 Task: Search one way flight ticket for 1 adult, 5 children, 2 infants in seat and 1 infant on lap in first from Seattle: King County International Airport (boeing Field) to Indianapolis: Indianapolis International Airport on 8-5-2023. Choice of flights is Royal air maroc. Number of bags: 1 checked bag. Price is upto 72000. Outbound departure time preference is 10:30.
Action: Mouse moved to (346, 320)
Screenshot: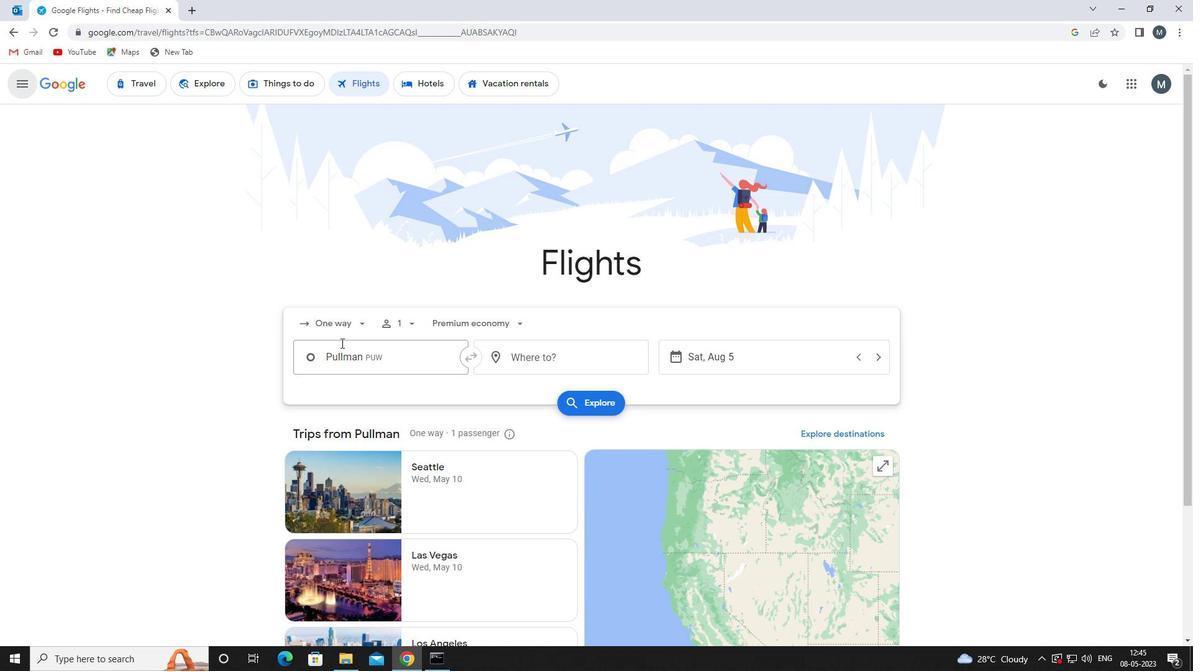 
Action: Mouse pressed left at (346, 320)
Screenshot: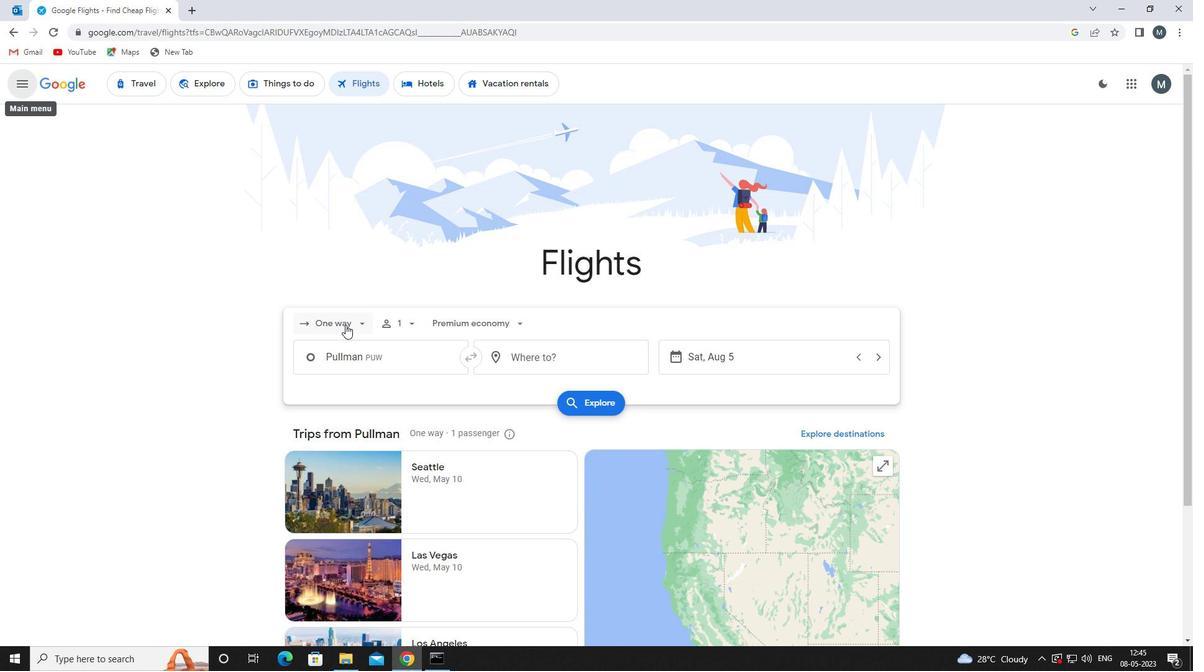 
Action: Mouse moved to (361, 384)
Screenshot: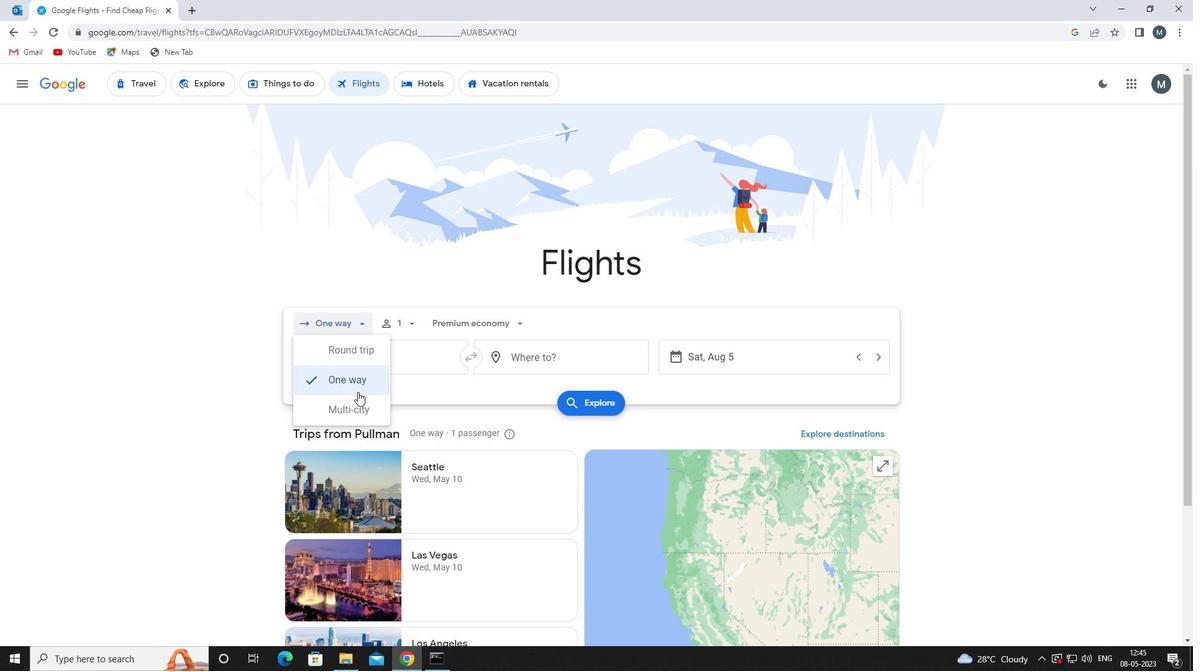 
Action: Mouse pressed left at (361, 384)
Screenshot: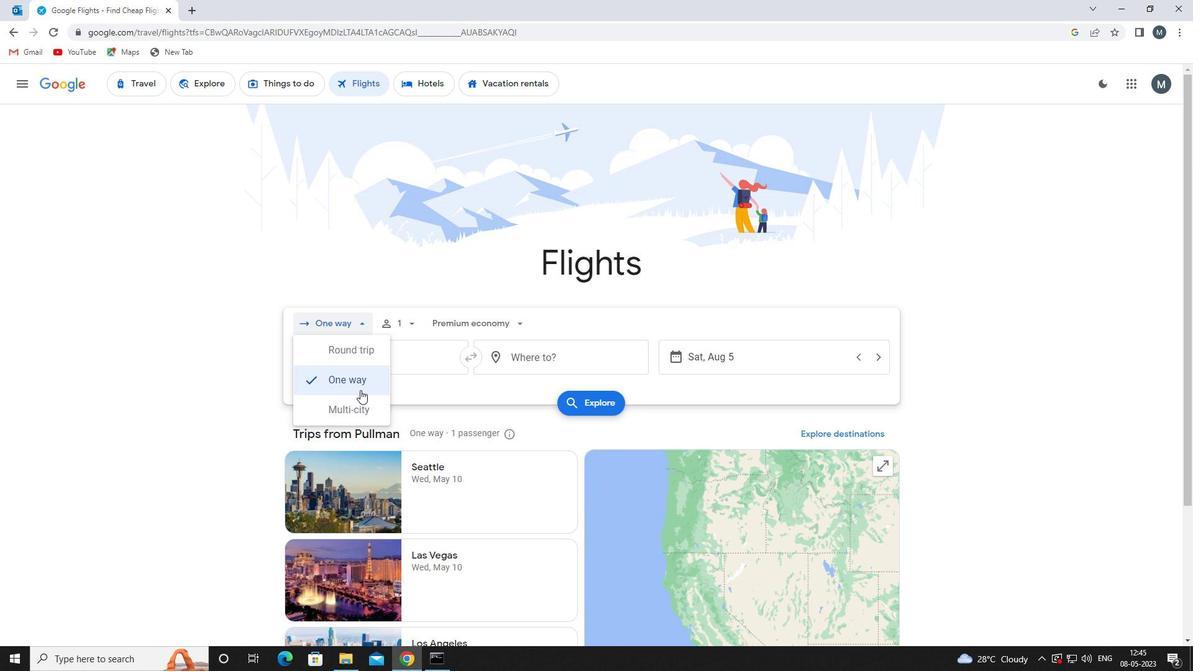 
Action: Mouse moved to (406, 328)
Screenshot: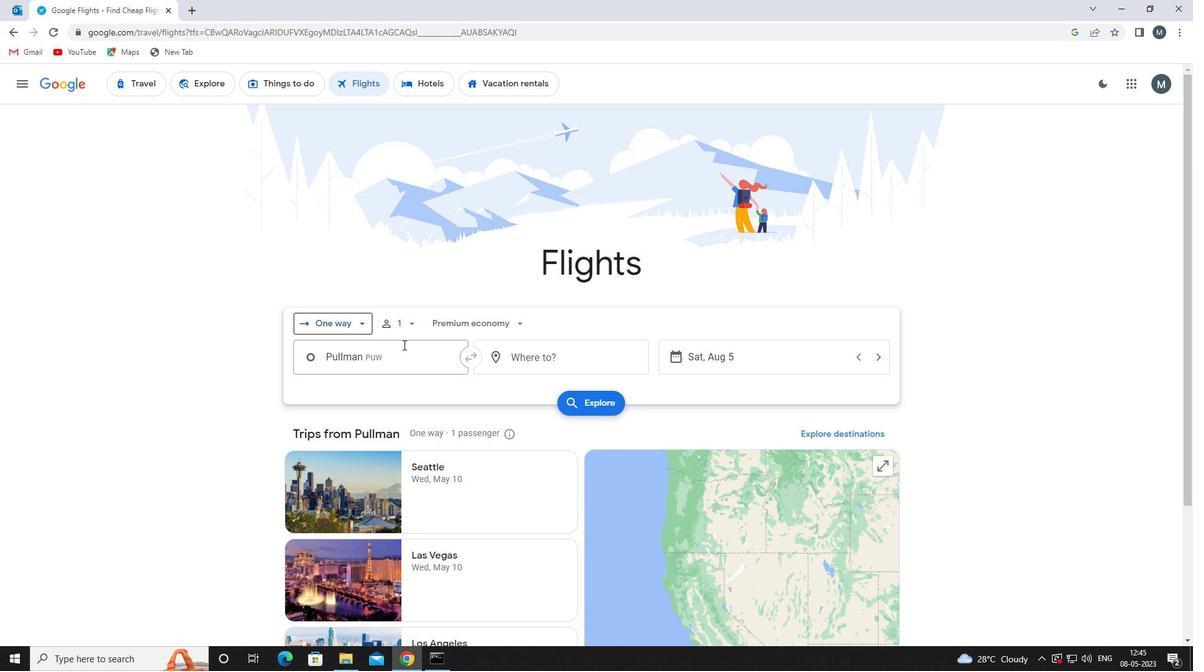 
Action: Mouse pressed left at (406, 328)
Screenshot: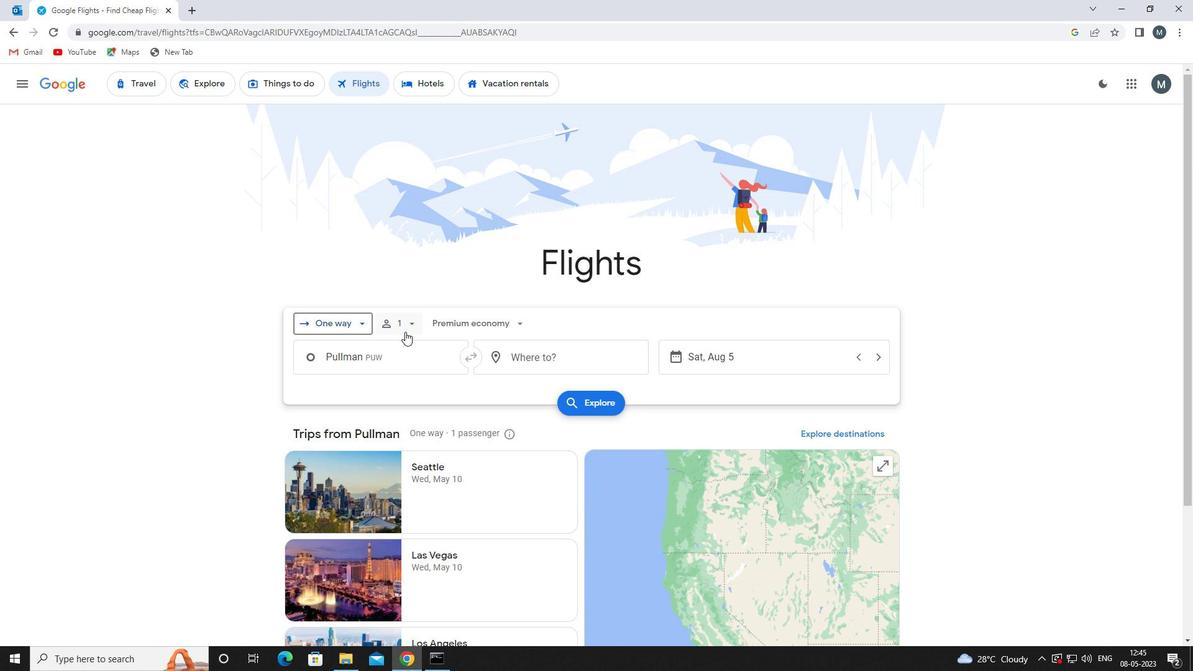 
Action: Mouse moved to (511, 391)
Screenshot: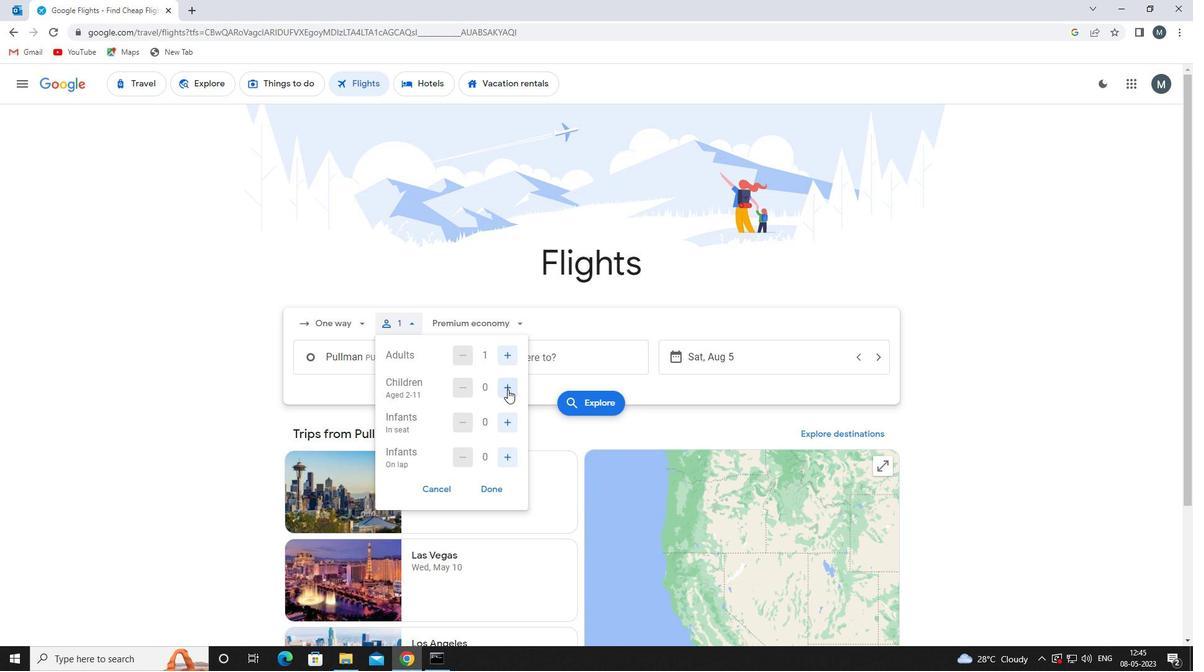 
Action: Mouse pressed left at (511, 391)
Screenshot: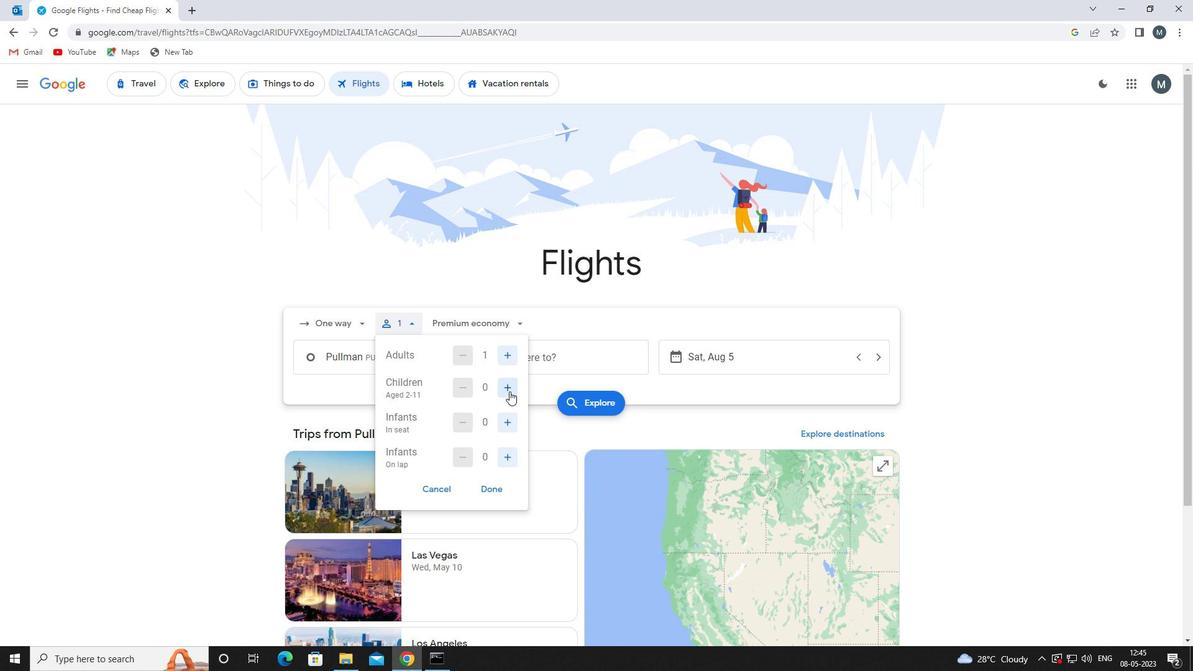 
Action: Mouse moved to (511, 390)
Screenshot: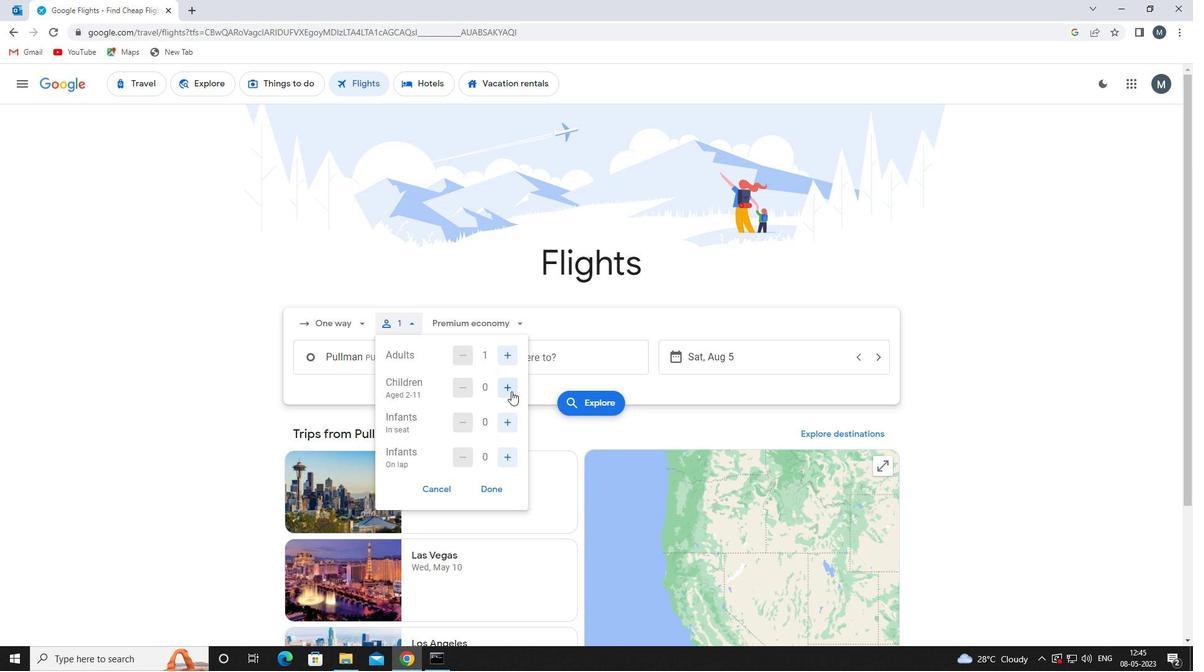 
Action: Mouse pressed left at (511, 390)
Screenshot: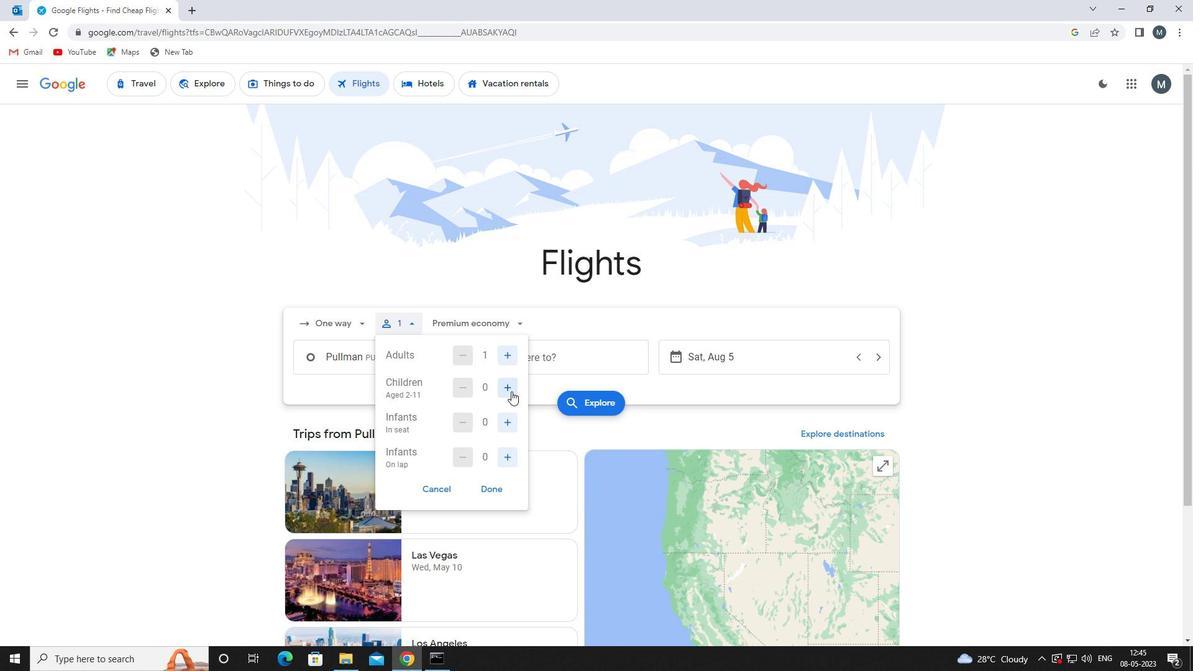 
Action: Mouse moved to (511, 390)
Screenshot: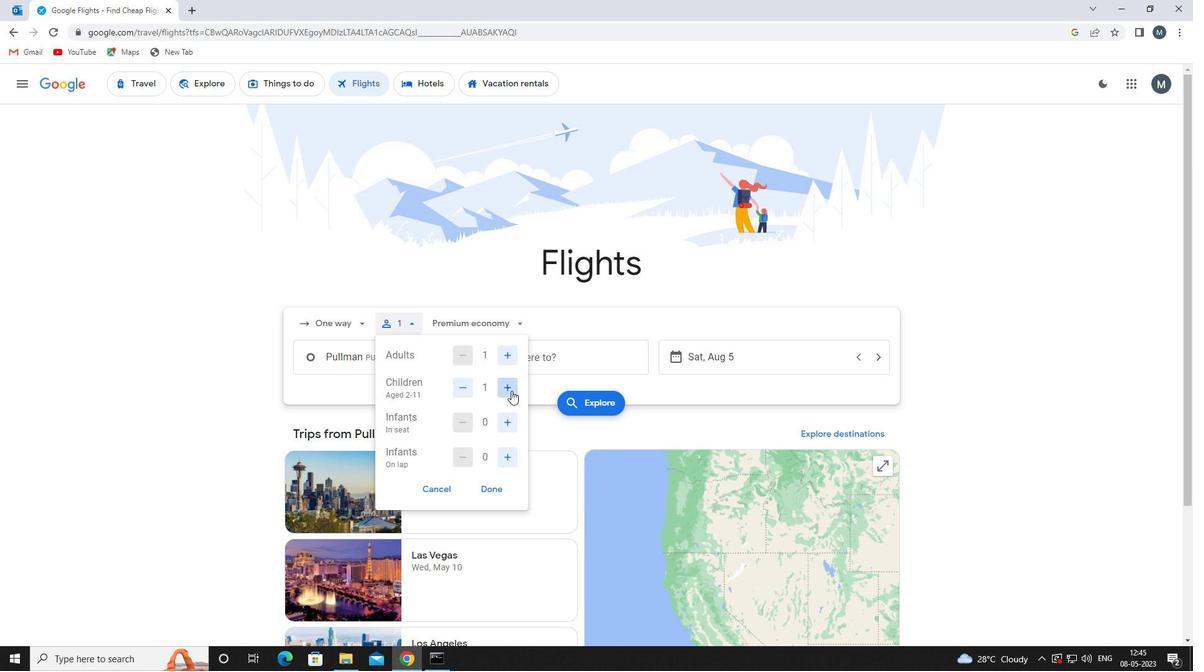 
Action: Mouse pressed left at (511, 390)
Screenshot: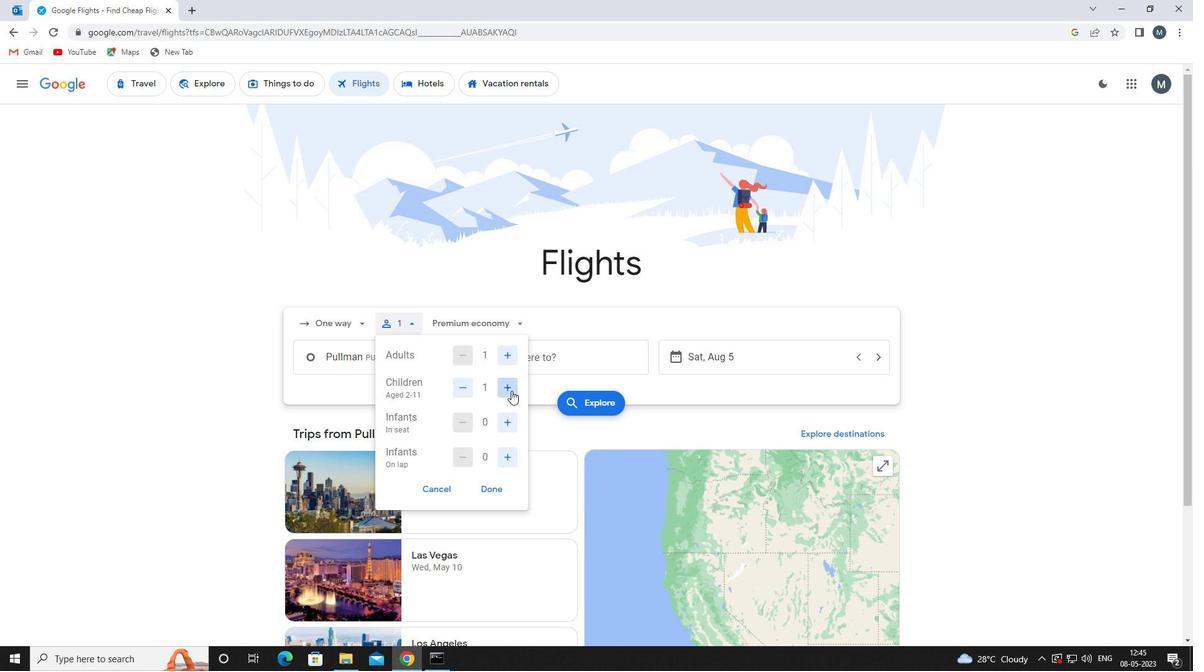 
Action: Mouse moved to (511, 389)
Screenshot: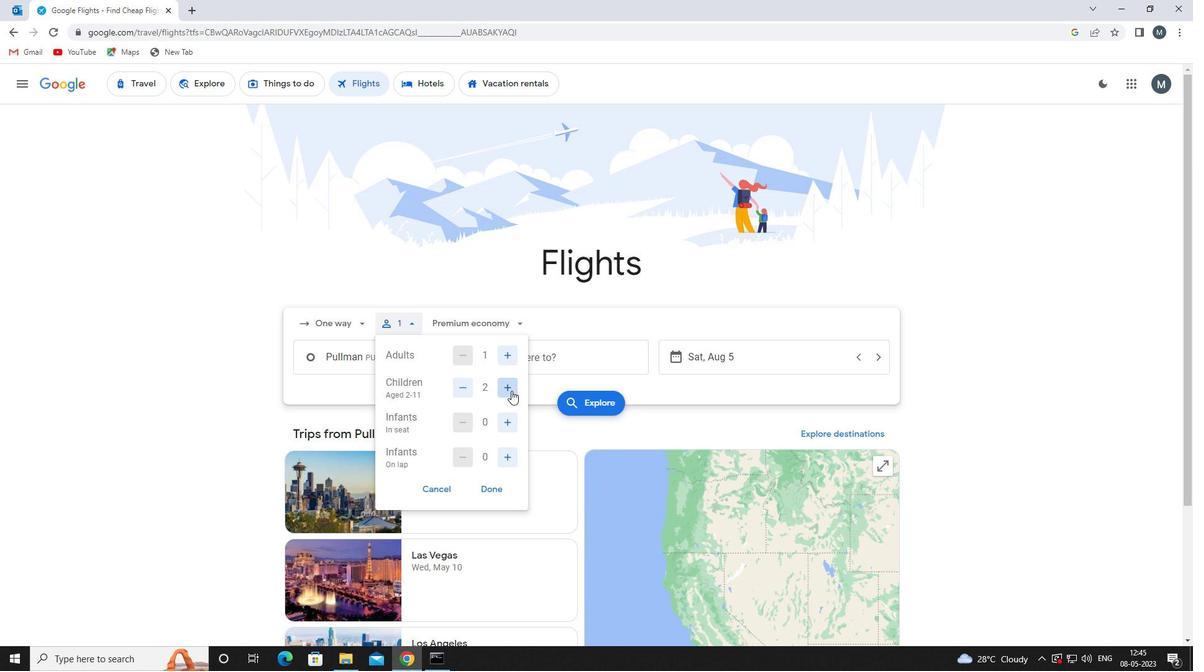 
Action: Mouse pressed left at (511, 389)
Screenshot: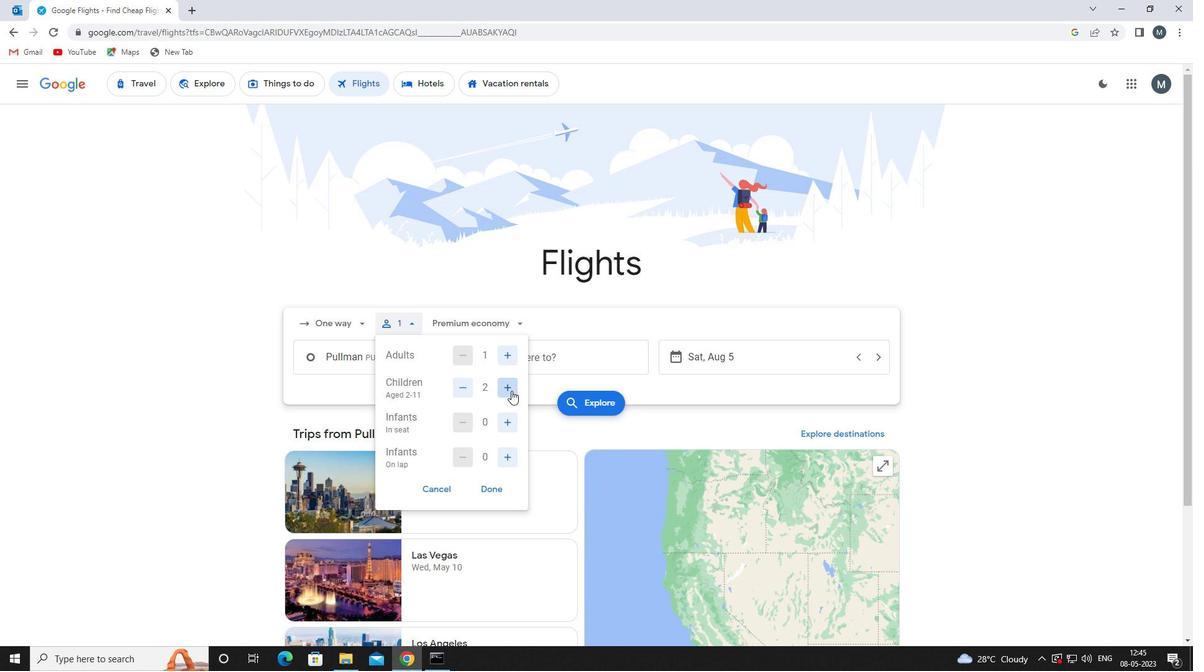 
Action: Mouse pressed left at (511, 389)
Screenshot: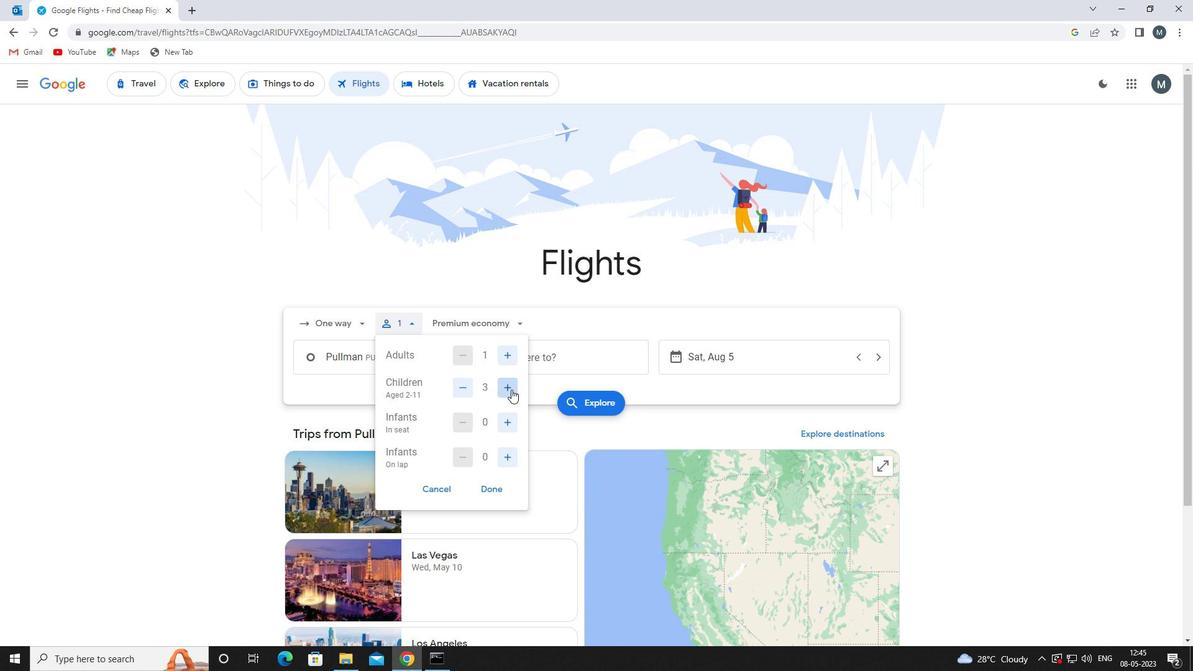 
Action: Mouse moved to (505, 426)
Screenshot: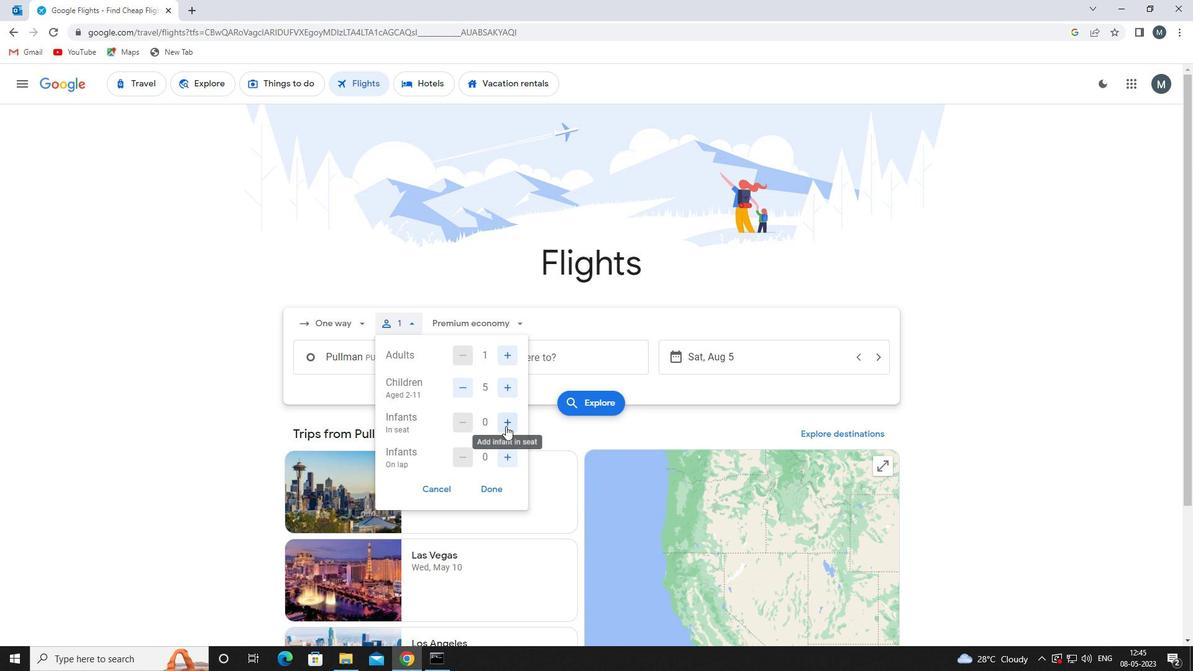 
Action: Mouse pressed left at (505, 426)
Screenshot: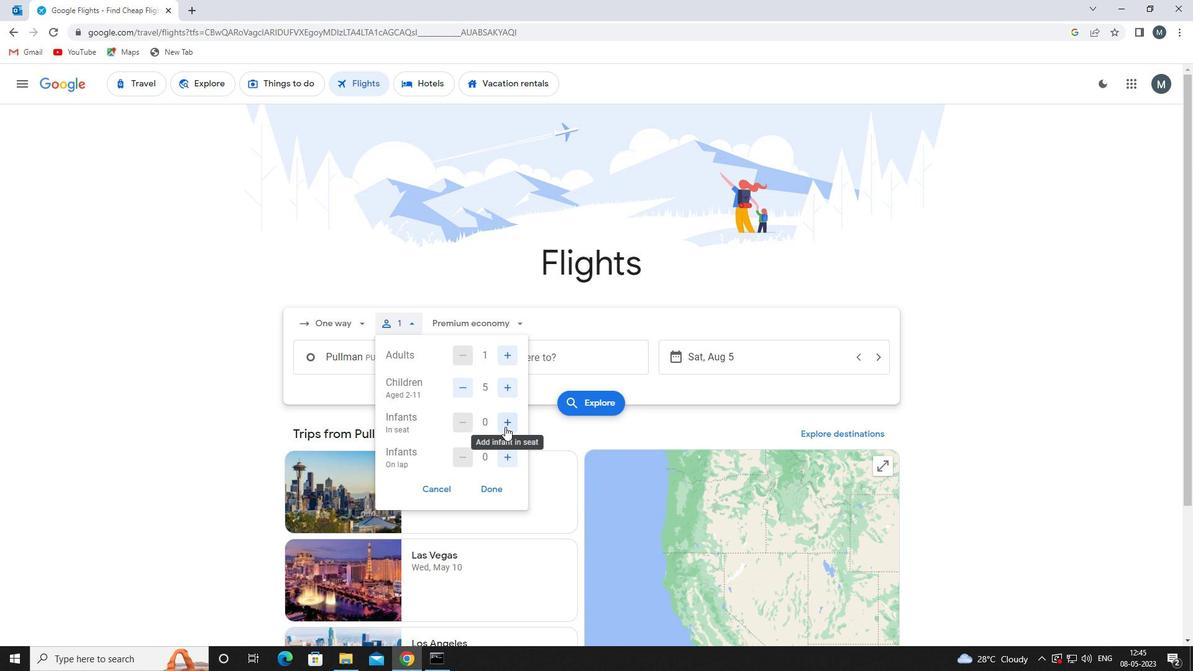 
Action: Mouse moved to (505, 425)
Screenshot: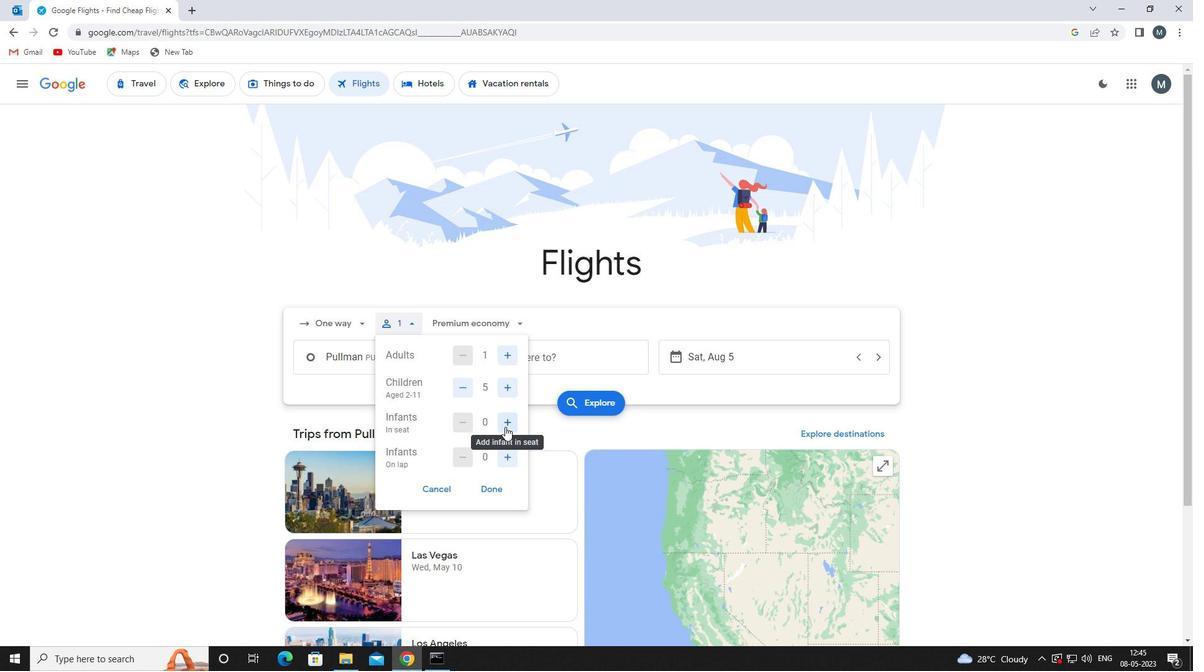 
Action: Mouse pressed left at (505, 425)
Screenshot: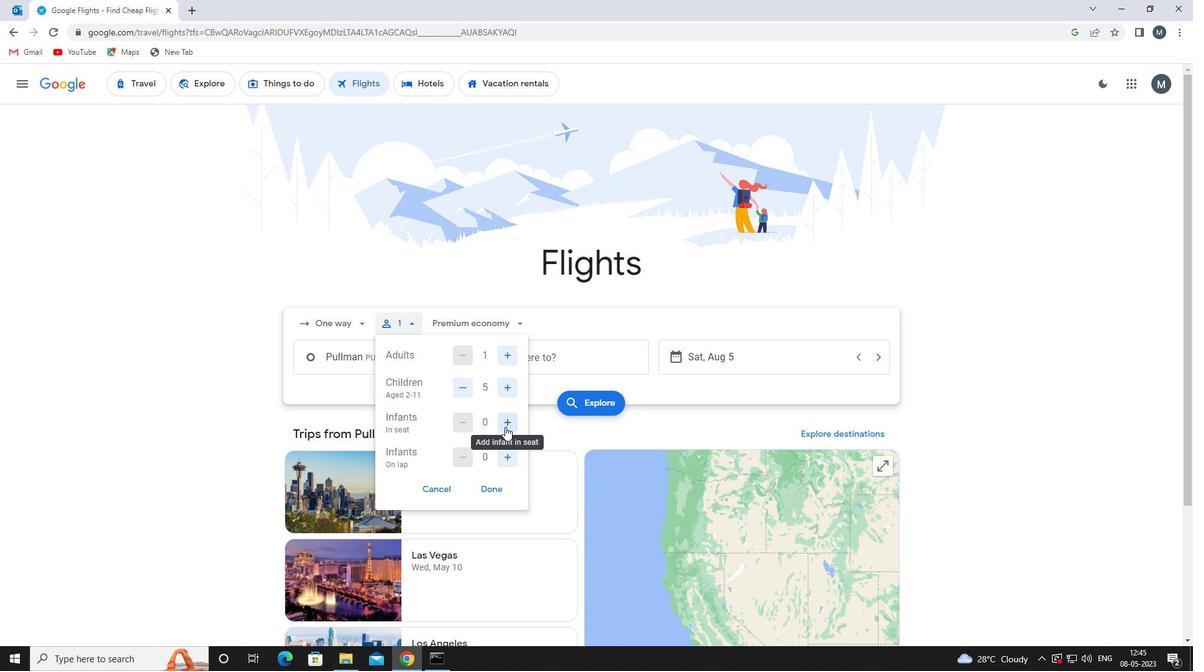 
Action: Mouse moved to (508, 457)
Screenshot: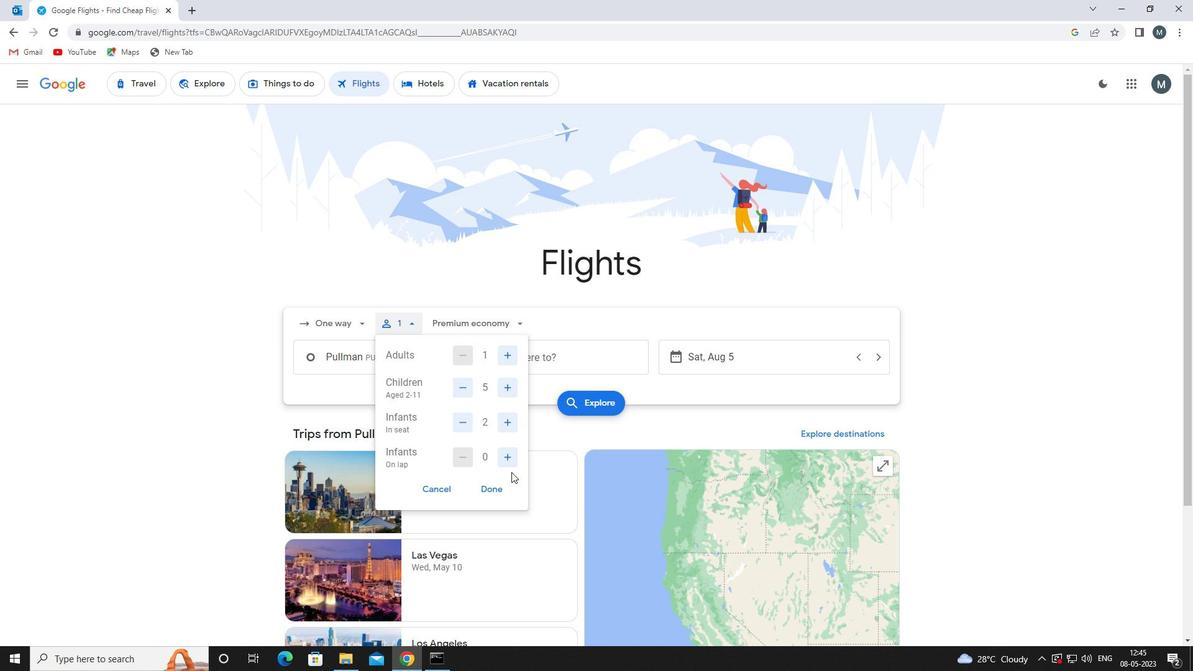 
Action: Mouse pressed left at (508, 457)
Screenshot: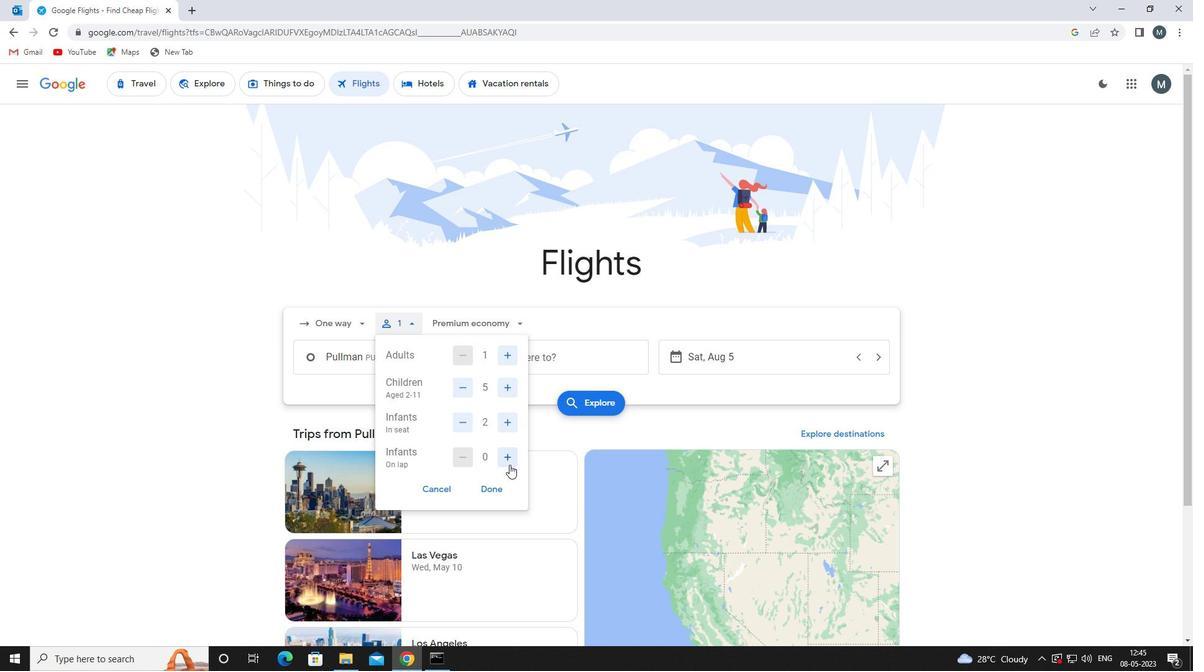 
Action: Mouse moved to (486, 488)
Screenshot: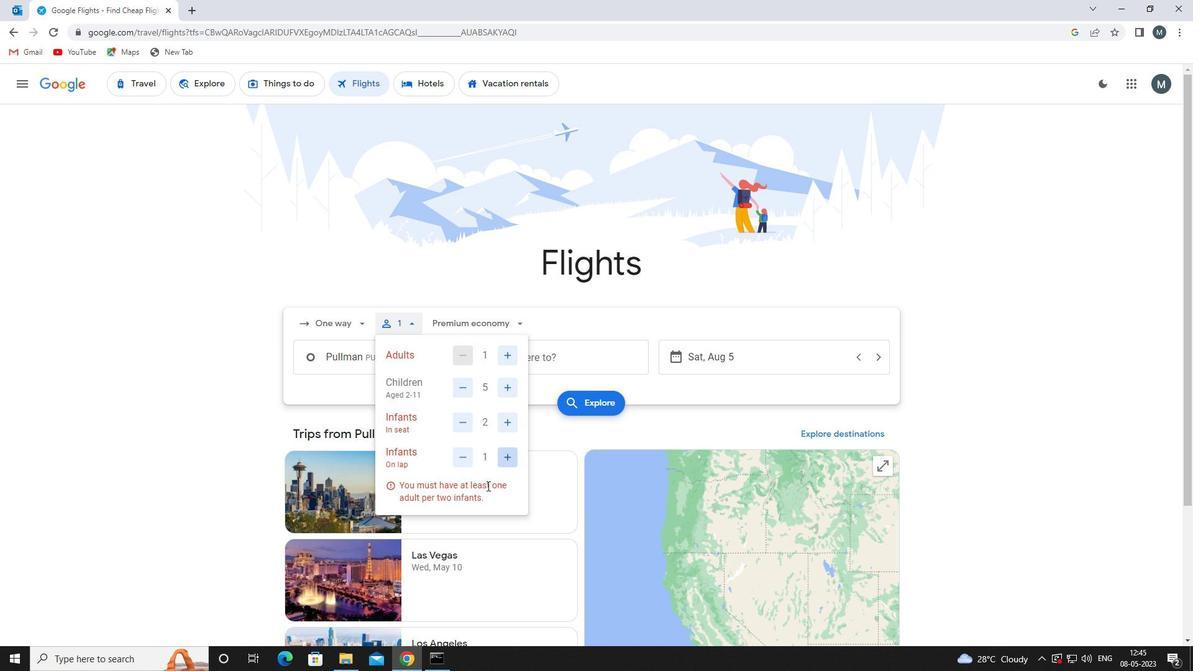 
Action: Mouse pressed left at (486, 488)
Screenshot: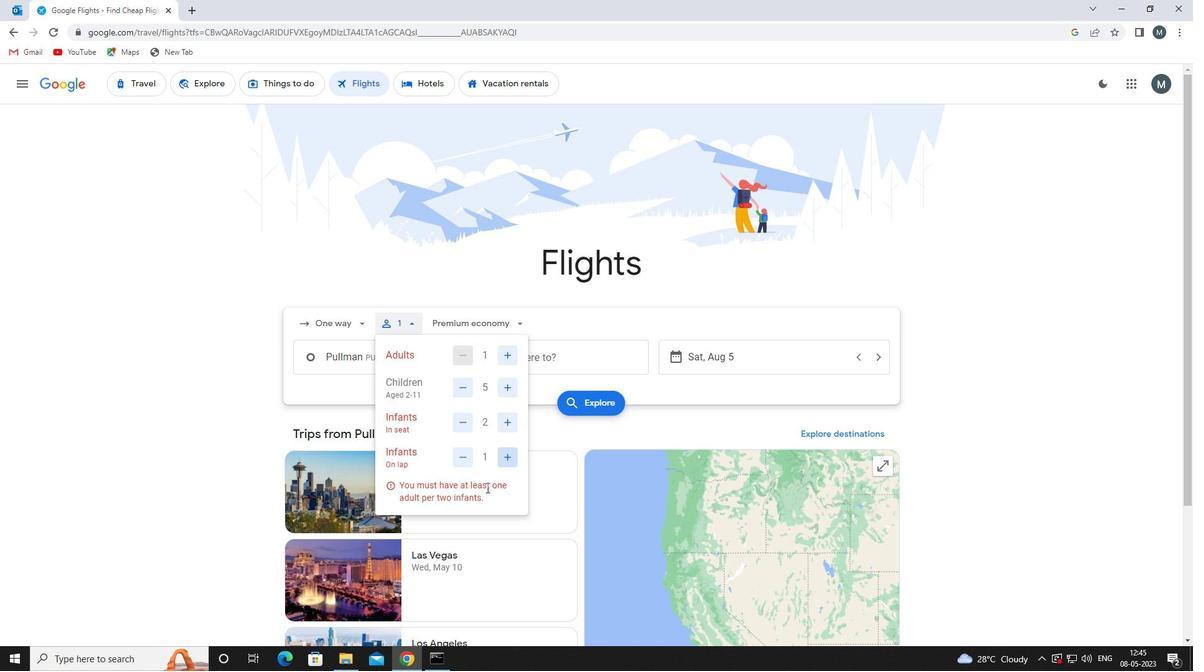 
Action: Mouse moved to (468, 423)
Screenshot: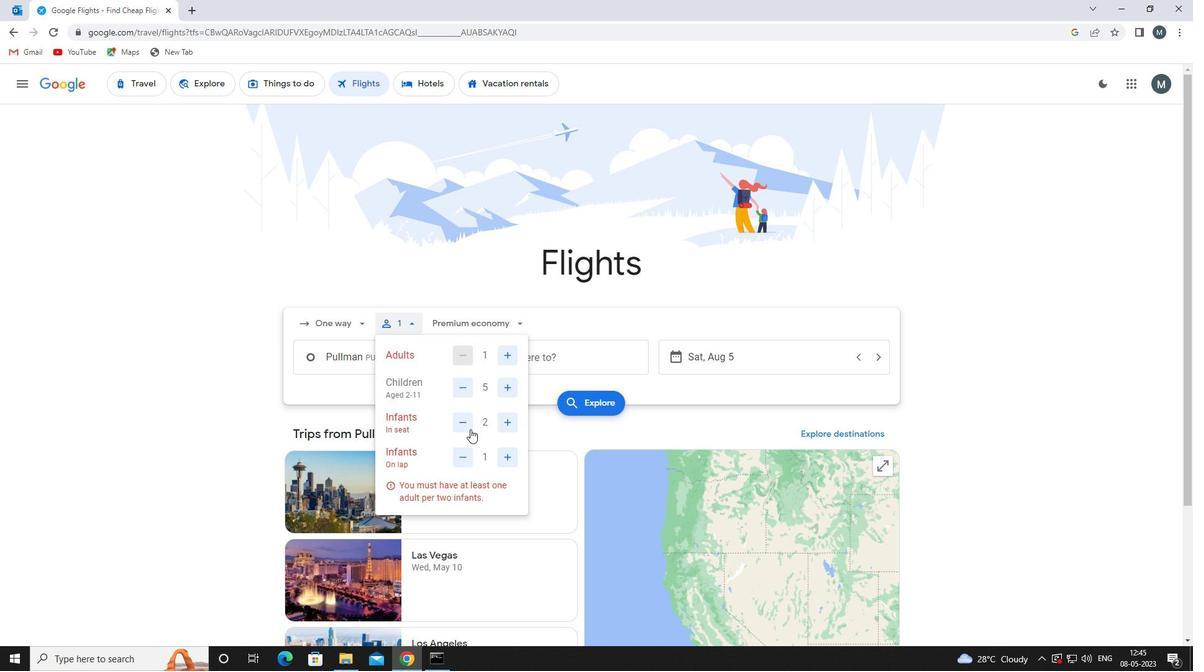 
Action: Mouse pressed left at (468, 423)
Screenshot: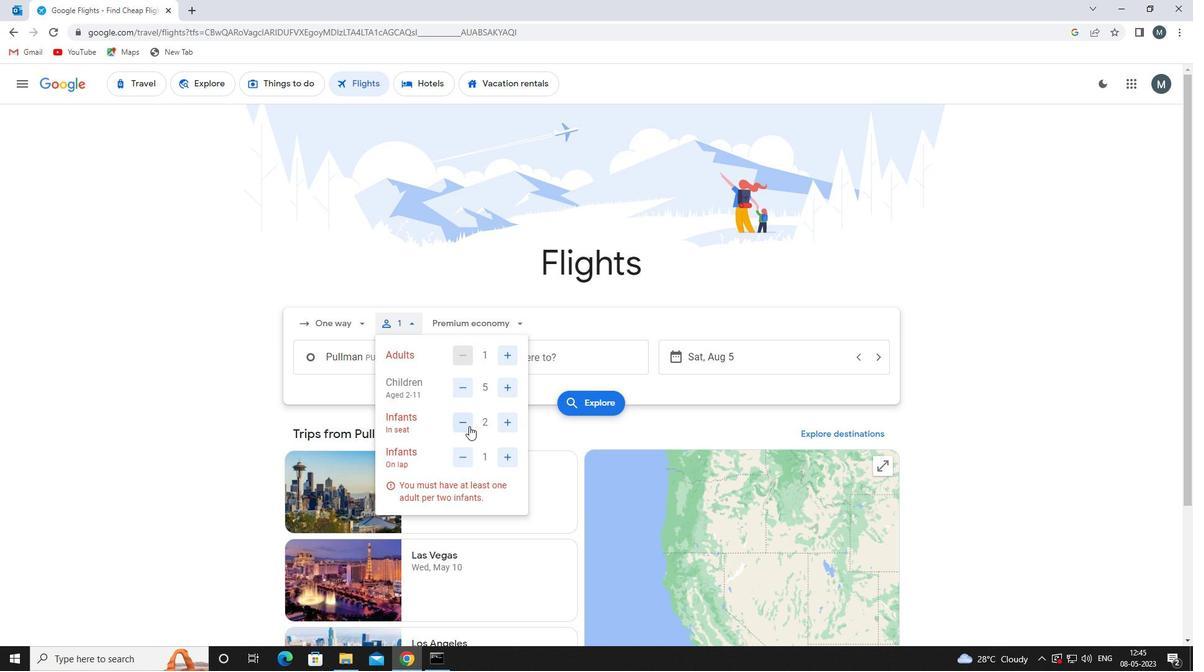 
Action: Mouse moved to (489, 488)
Screenshot: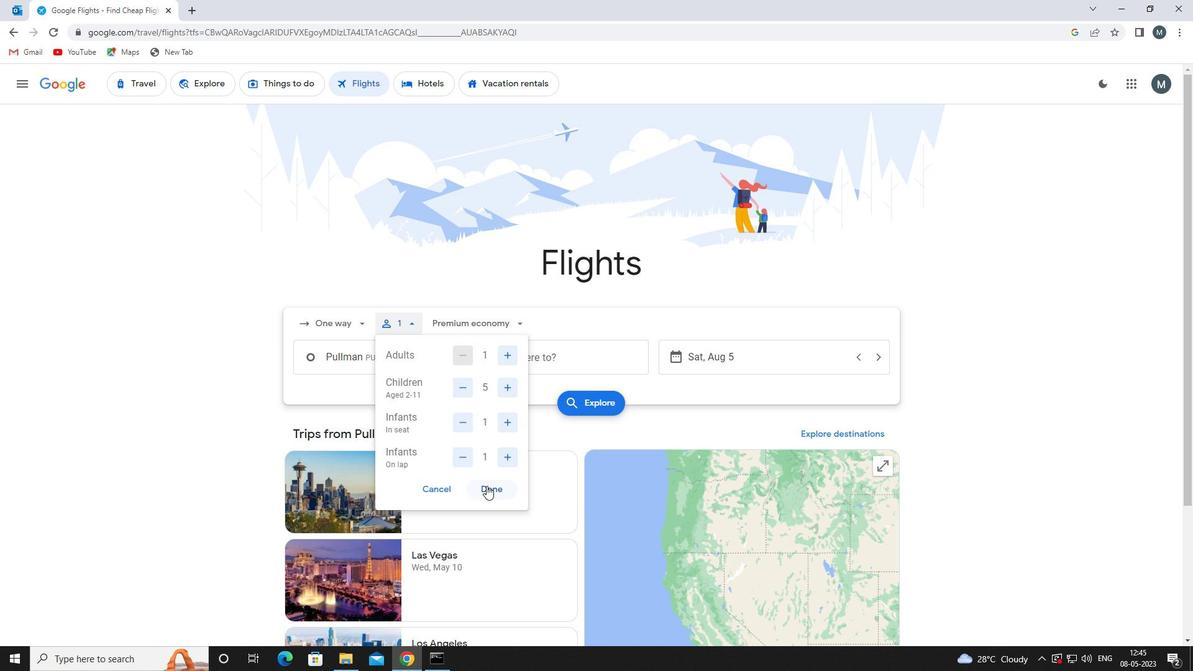 
Action: Mouse pressed left at (489, 488)
Screenshot: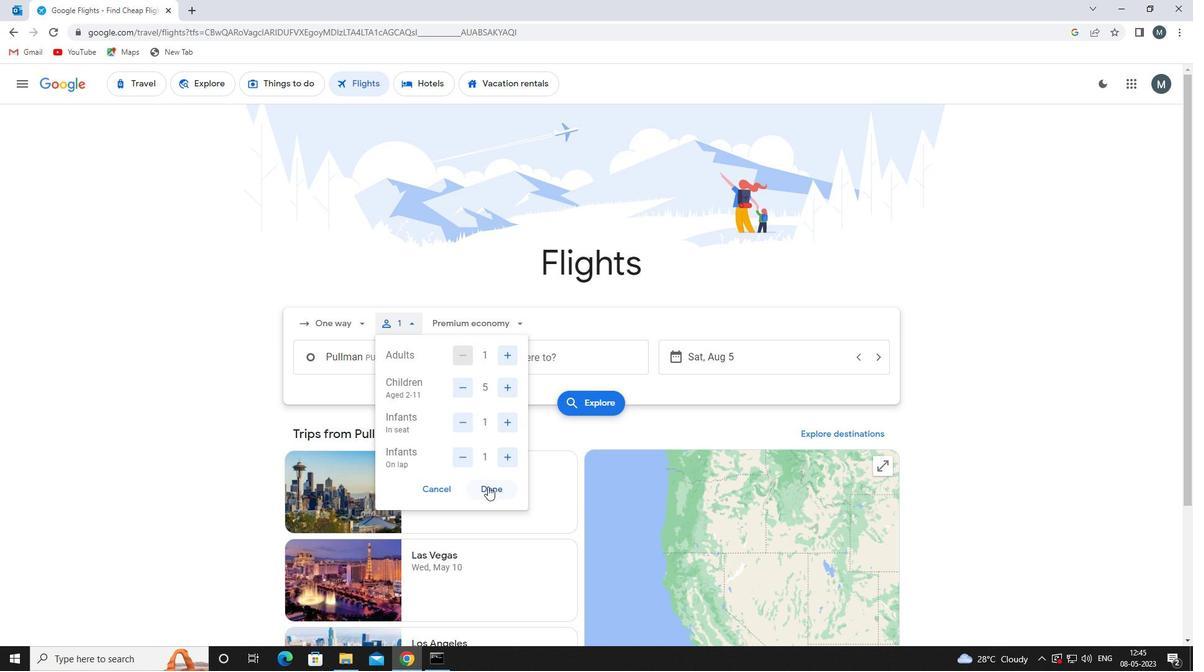
Action: Mouse moved to (456, 322)
Screenshot: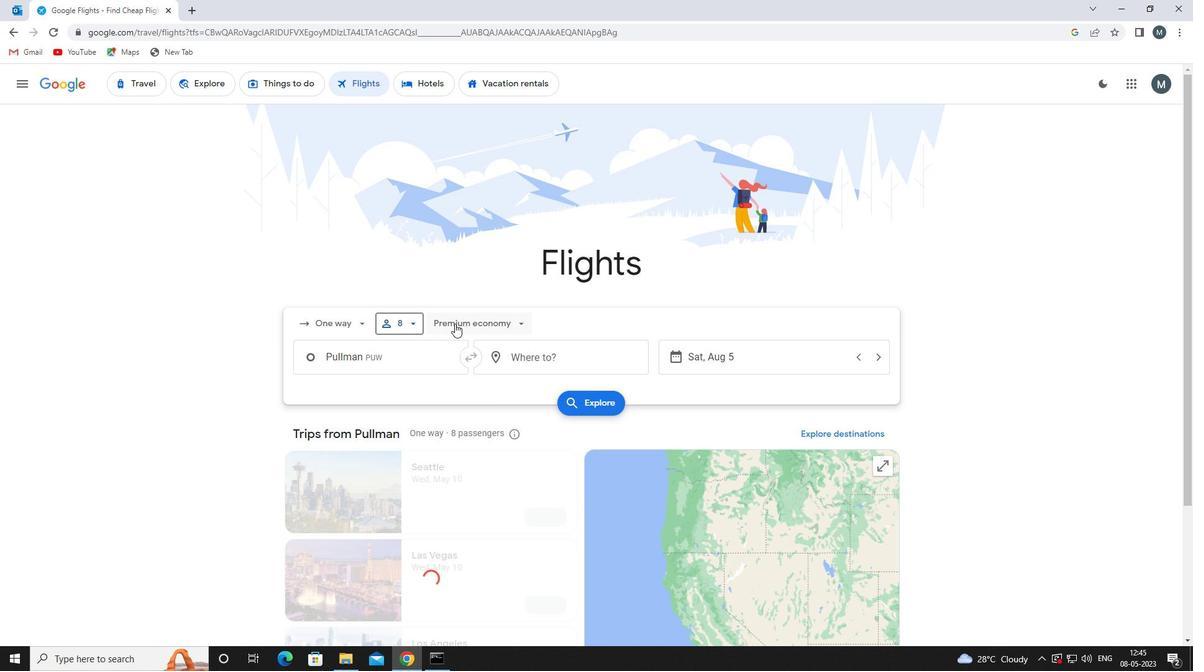 
Action: Mouse pressed left at (456, 322)
Screenshot: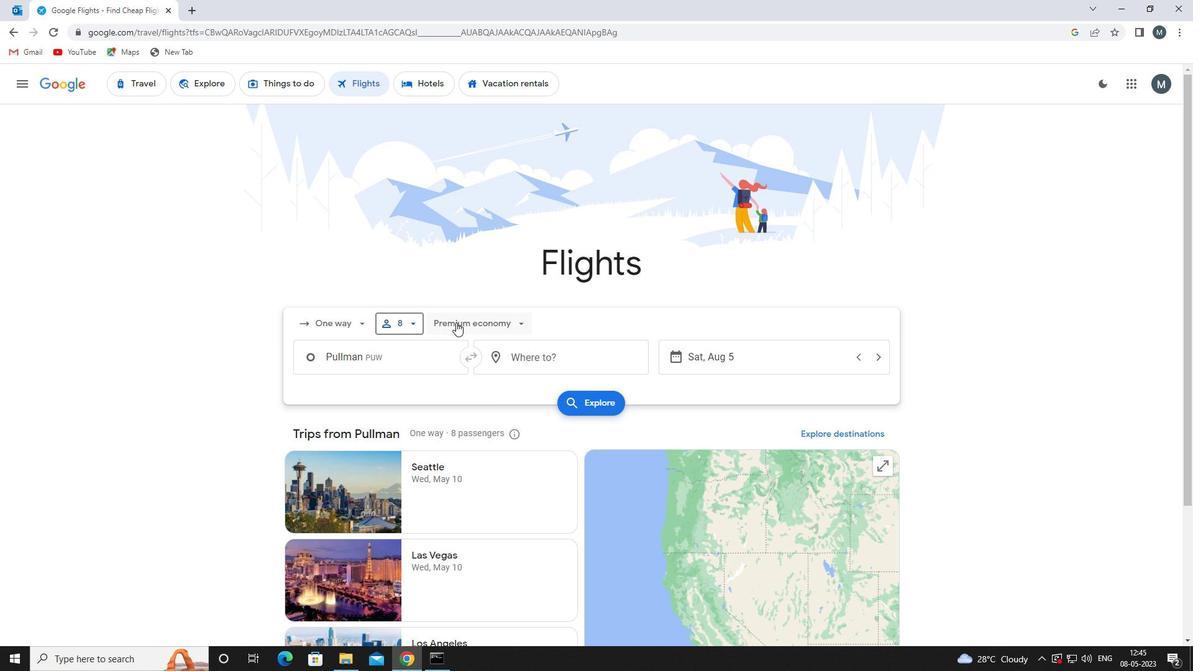 
Action: Mouse moved to (473, 438)
Screenshot: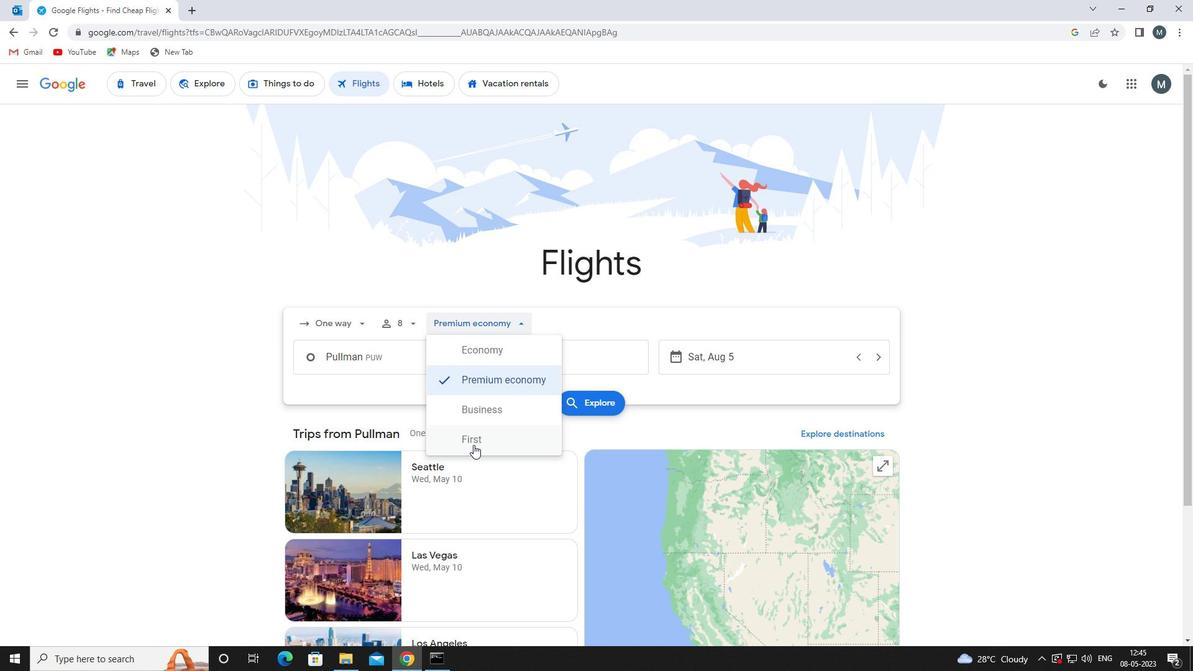 
Action: Mouse pressed left at (473, 438)
Screenshot: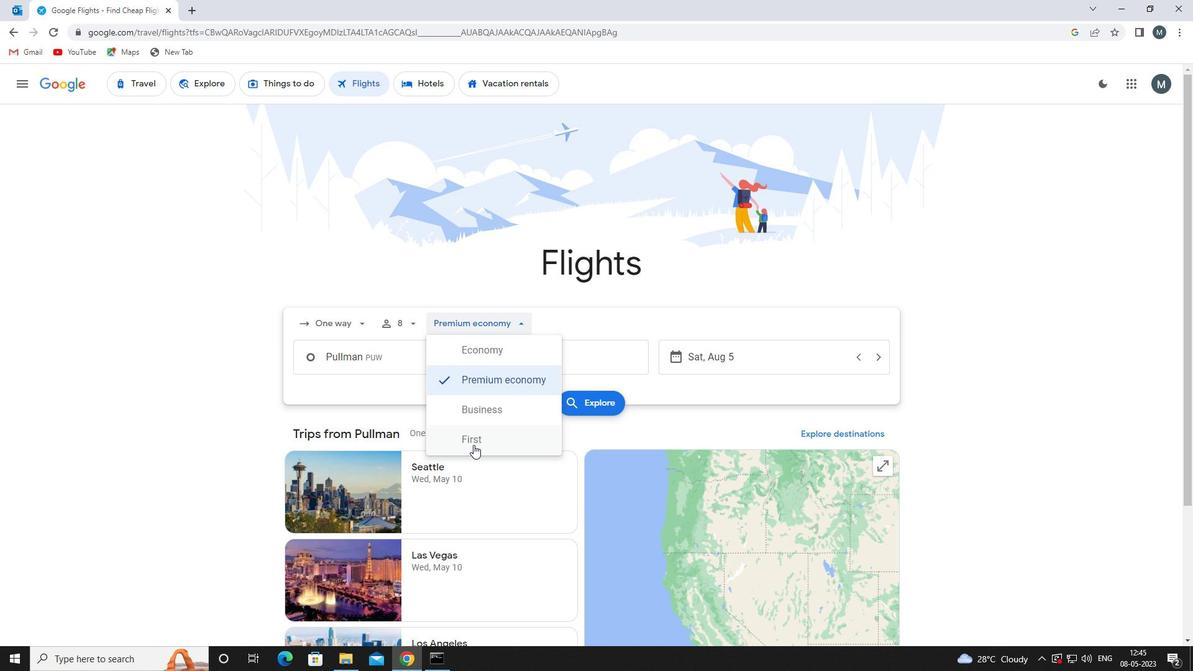 
Action: Mouse moved to (372, 357)
Screenshot: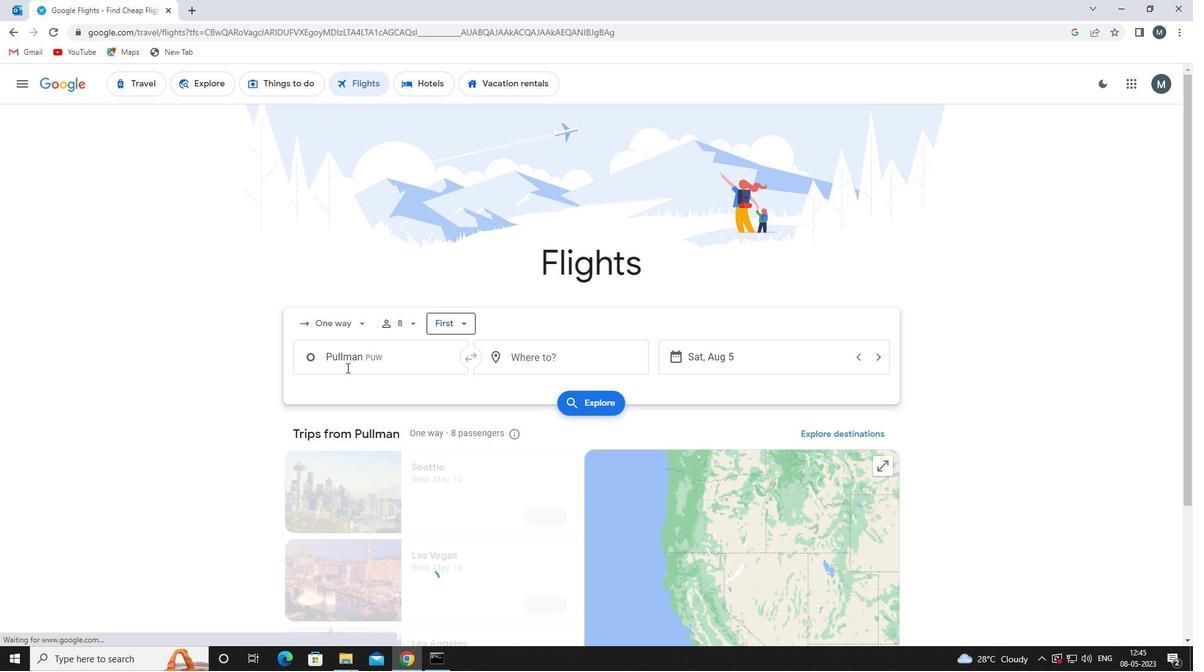 
Action: Mouse pressed left at (372, 357)
Screenshot: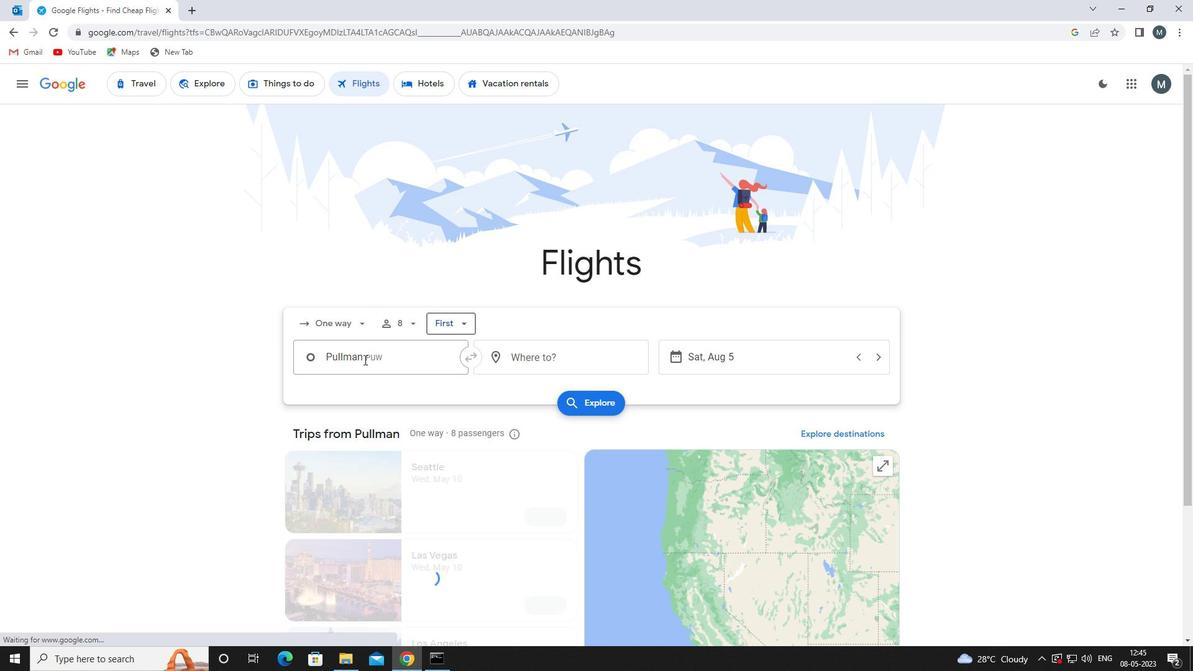 
Action: Key pressed king<Key.space>county
Screenshot: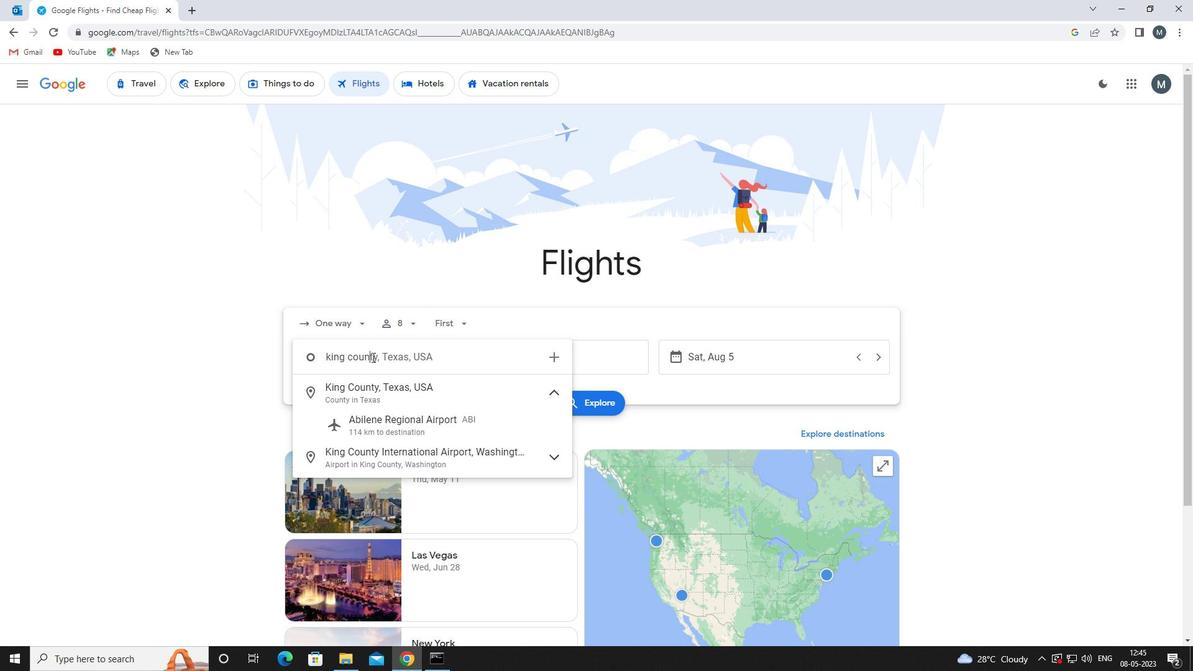 
Action: Mouse moved to (408, 456)
Screenshot: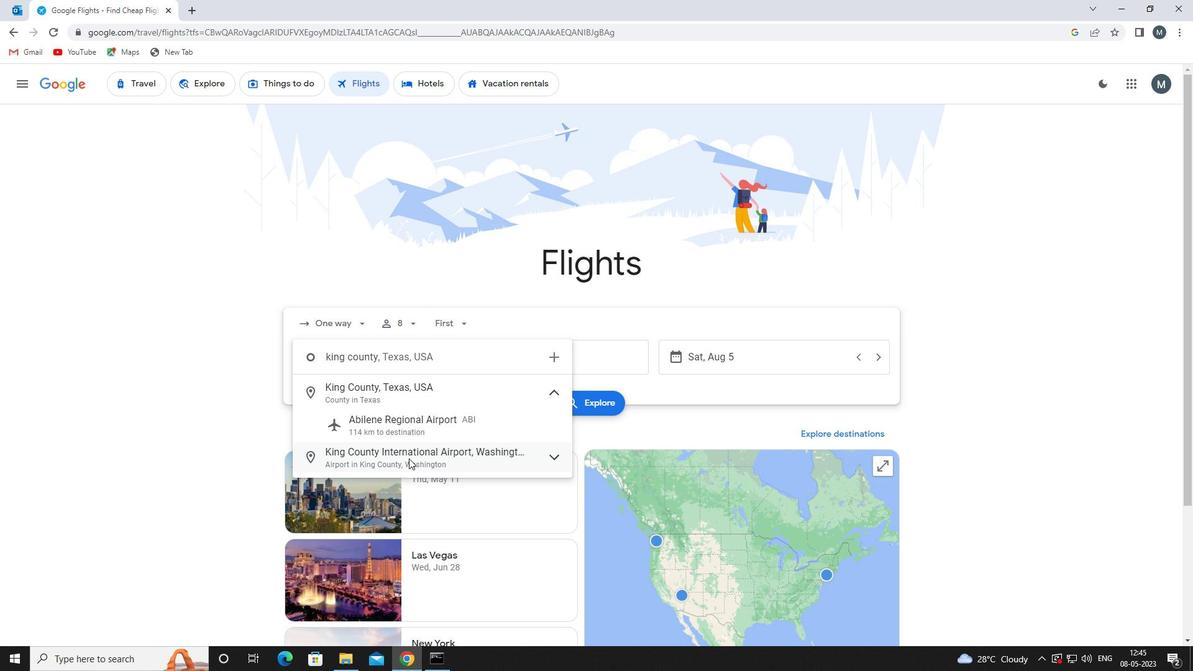 
Action: Mouse pressed left at (408, 456)
Screenshot: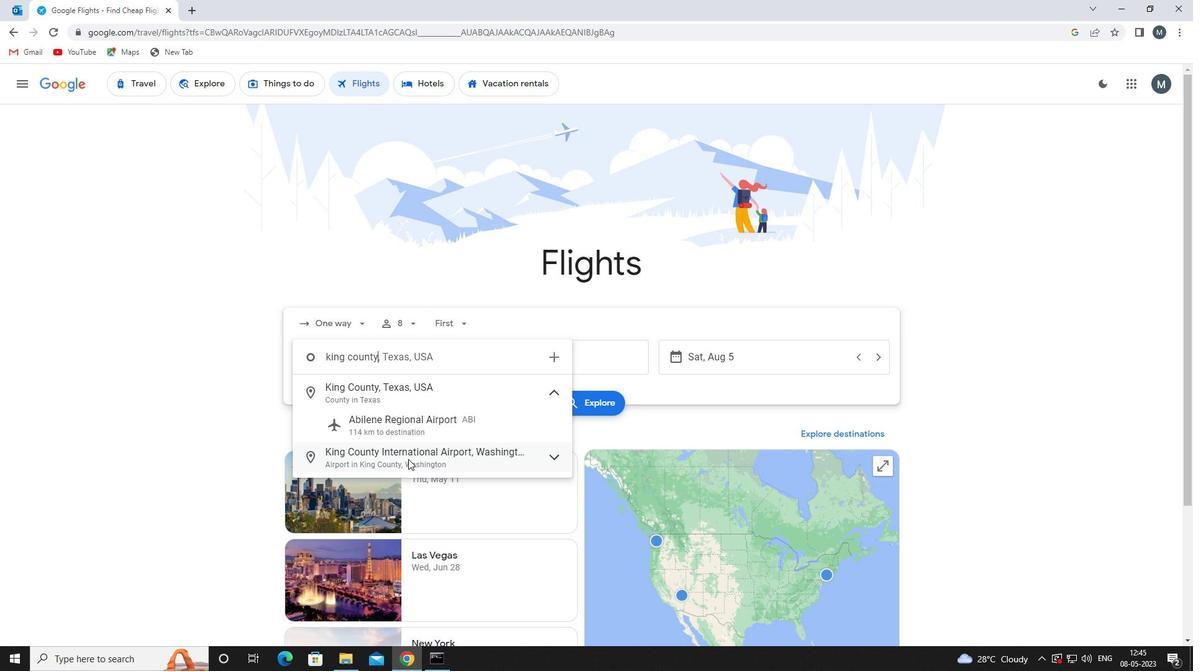 
Action: Mouse moved to (525, 351)
Screenshot: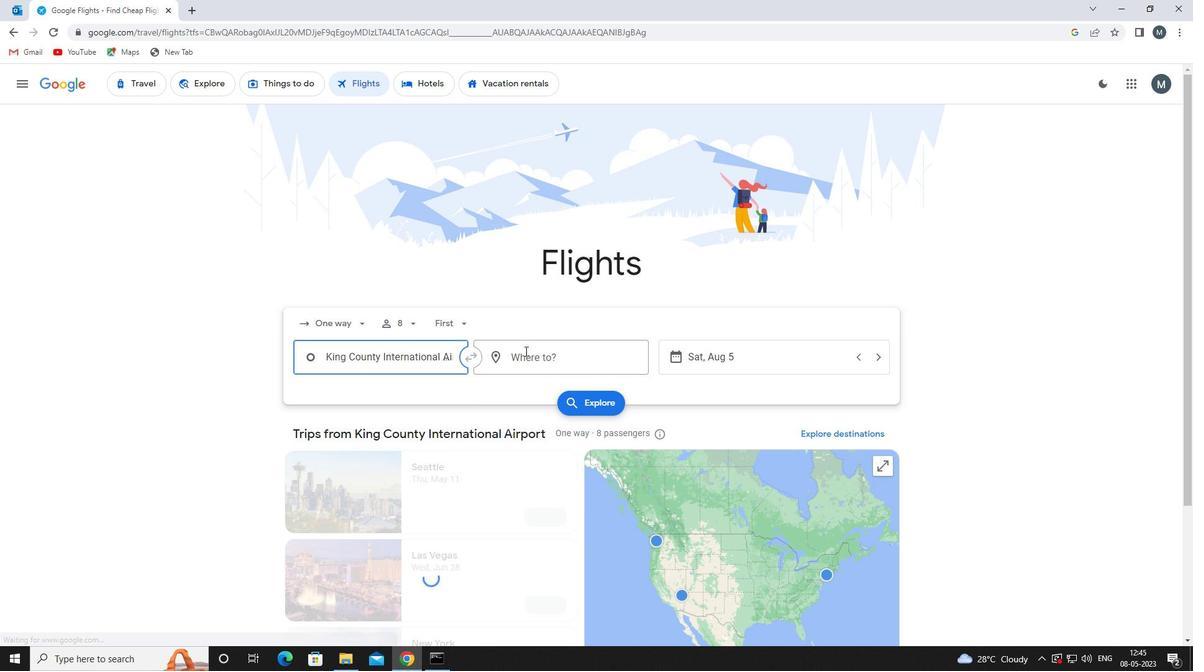 
Action: Mouse pressed left at (525, 351)
Screenshot: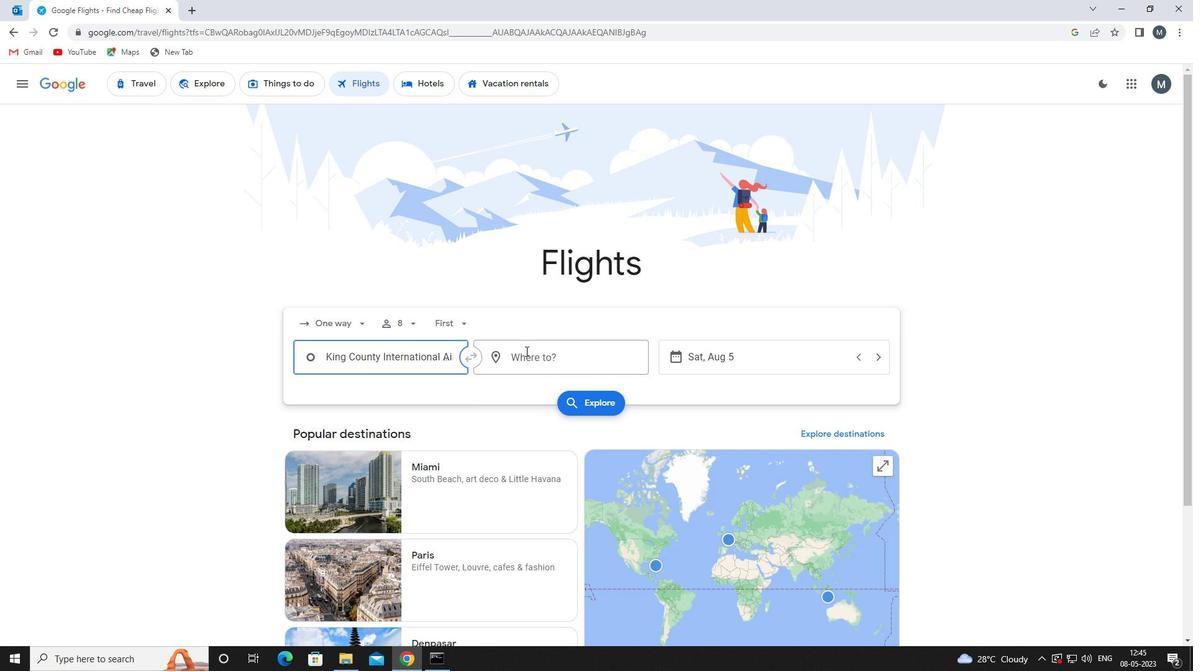 
Action: Mouse moved to (526, 351)
Screenshot: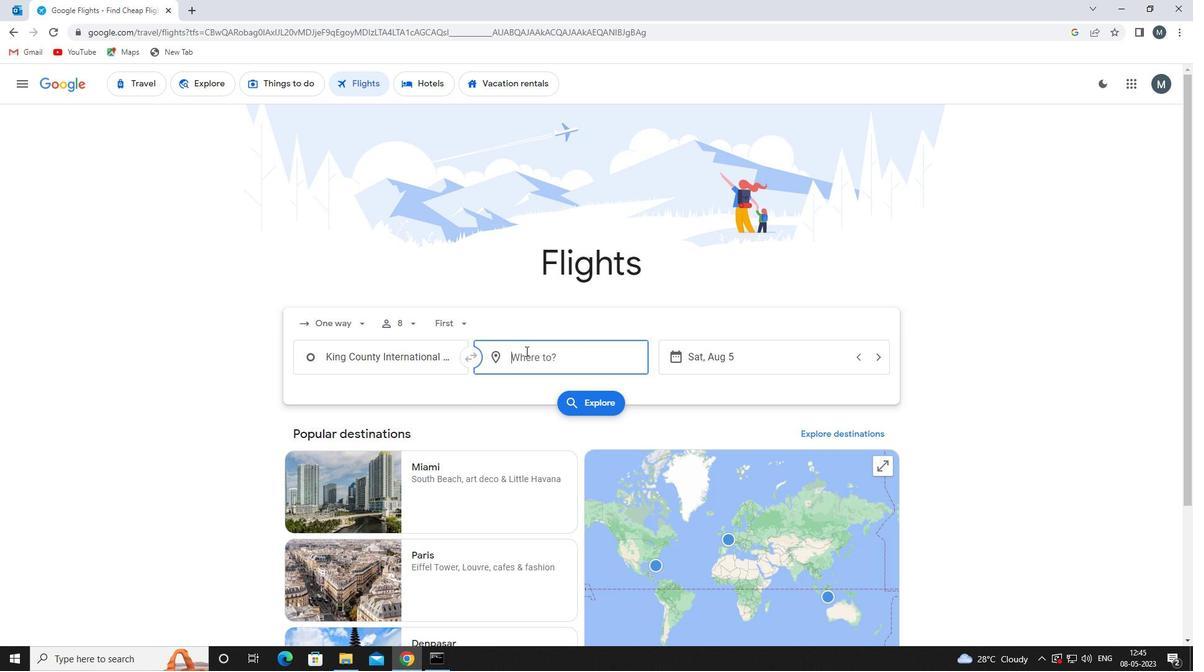 
Action: Key pressed ind
Screenshot: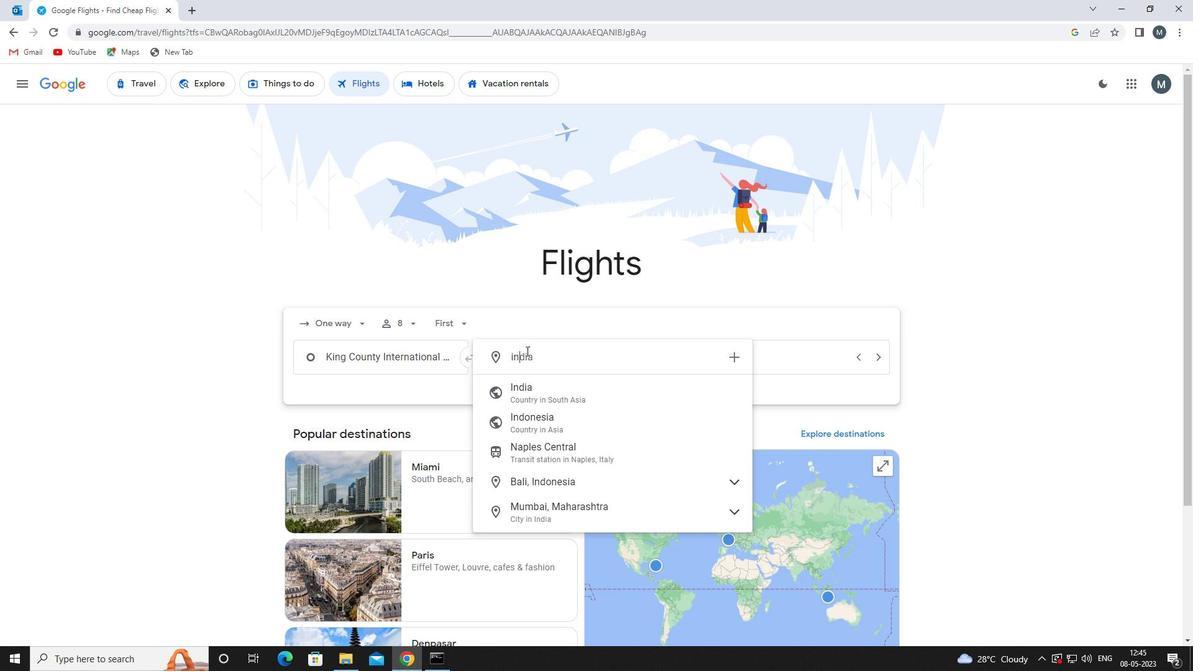 
Action: Mouse moved to (552, 393)
Screenshot: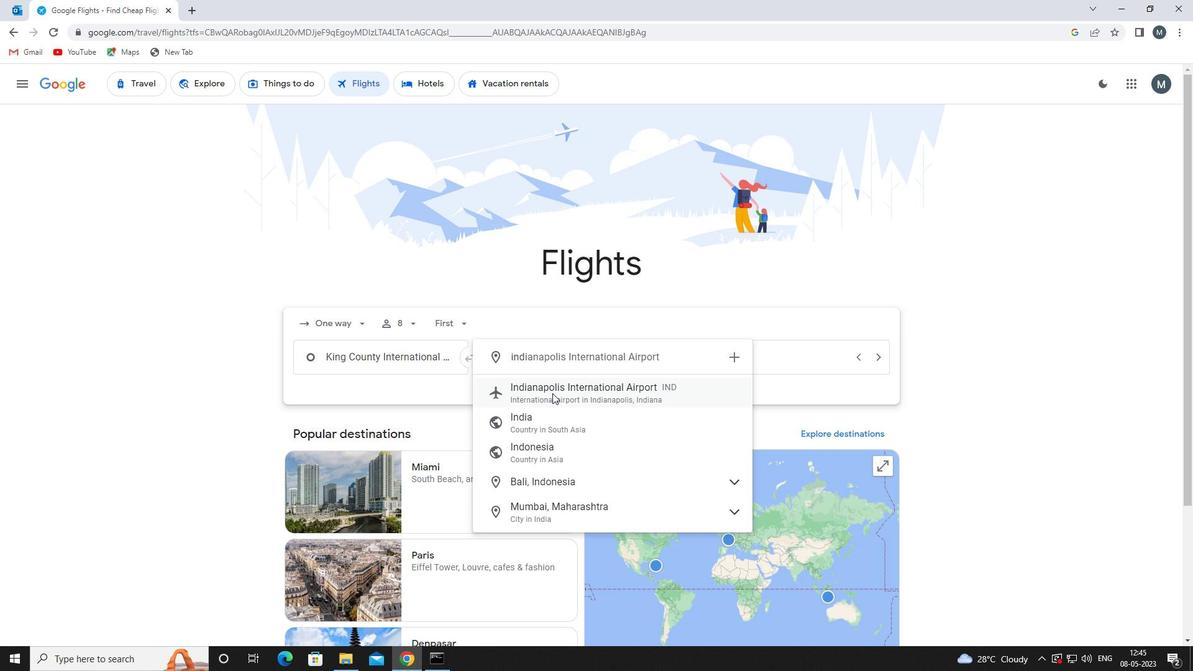 
Action: Mouse pressed left at (552, 393)
Screenshot: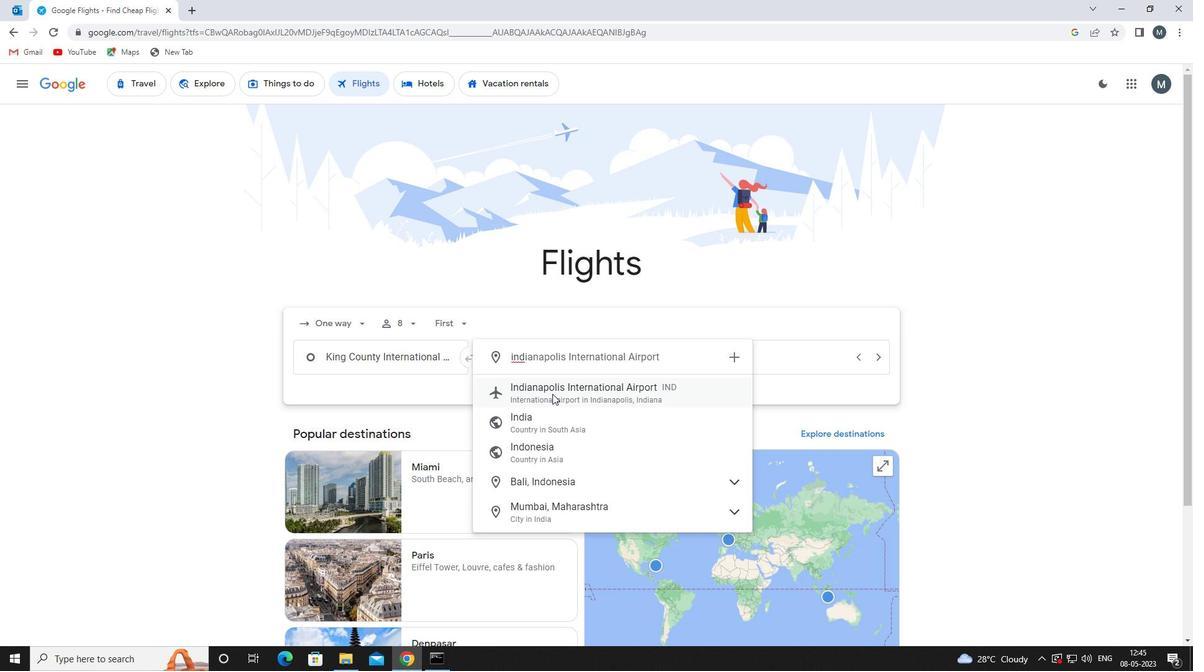 
Action: Mouse moved to (695, 357)
Screenshot: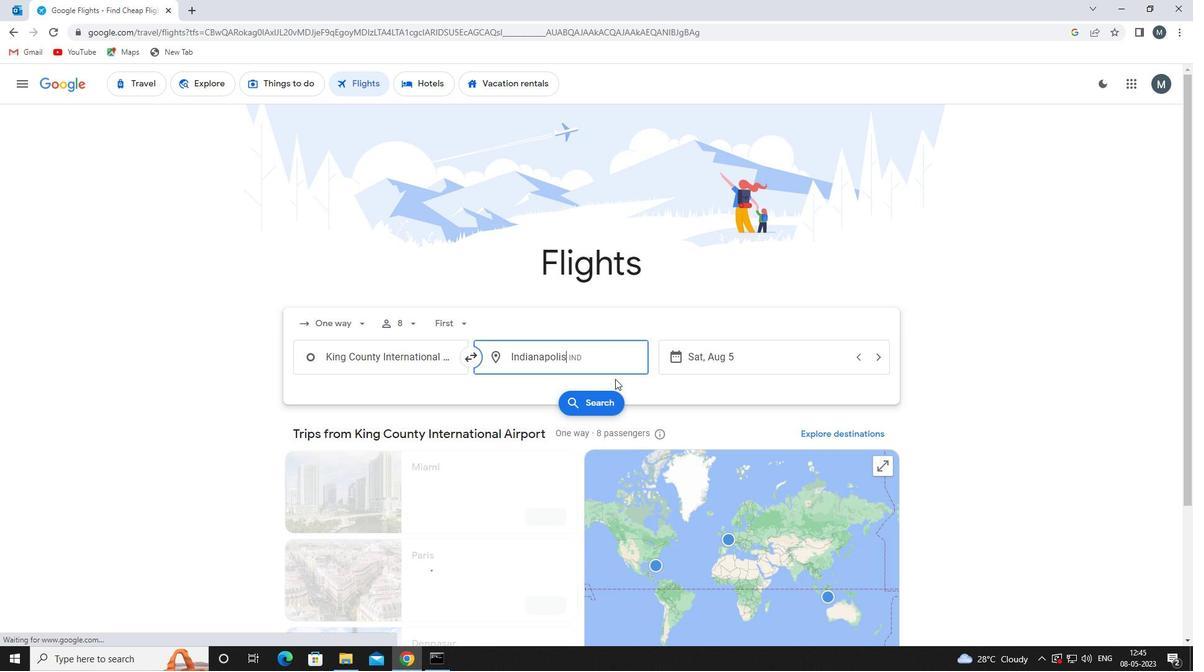 
Action: Mouse pressed left at (695, 357)
Screenshot: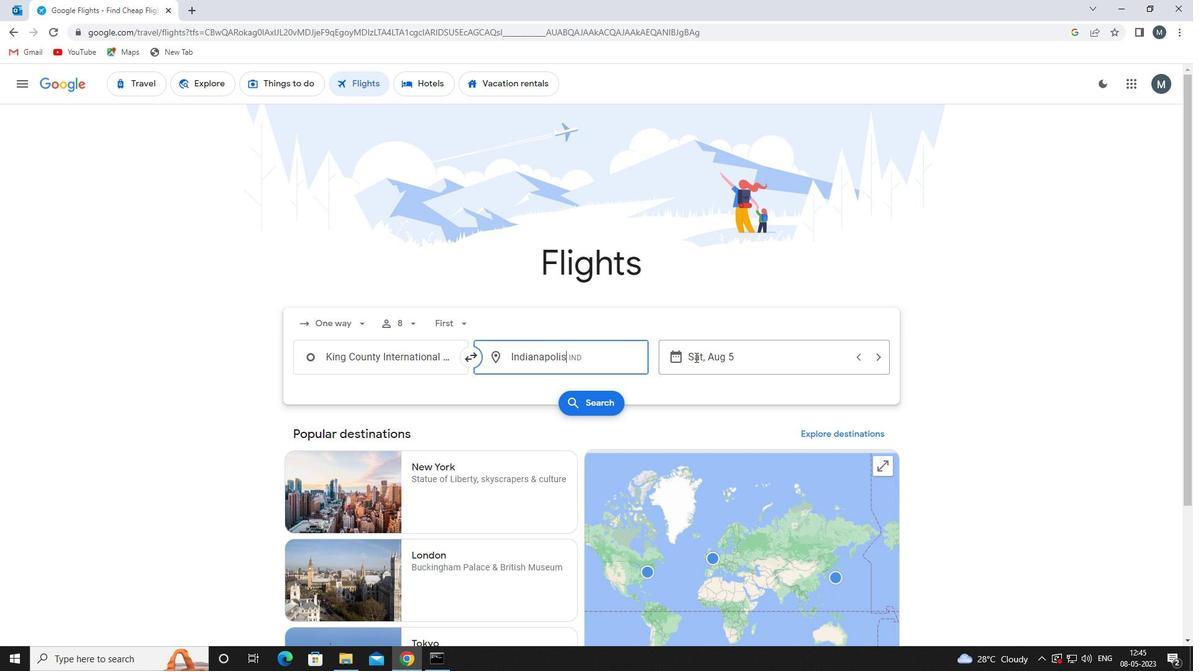 
Action: Mouse moved to (629, 423)
Screenshot: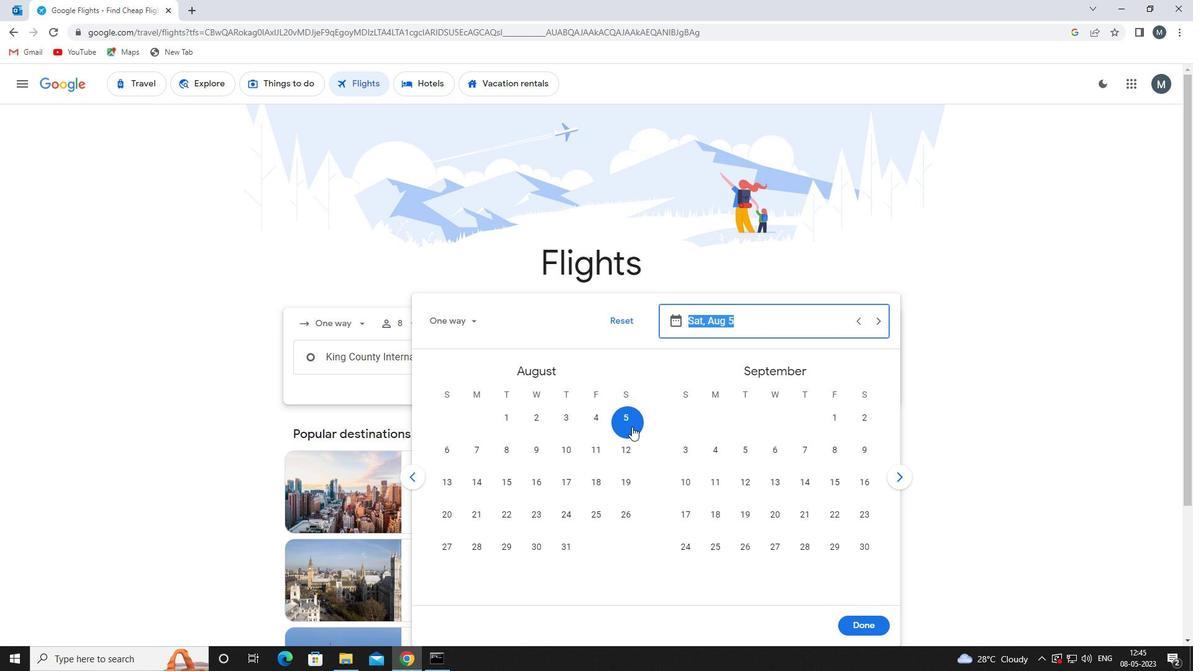 
Action: Mouse pressed left at (629, 423)
Screenshot: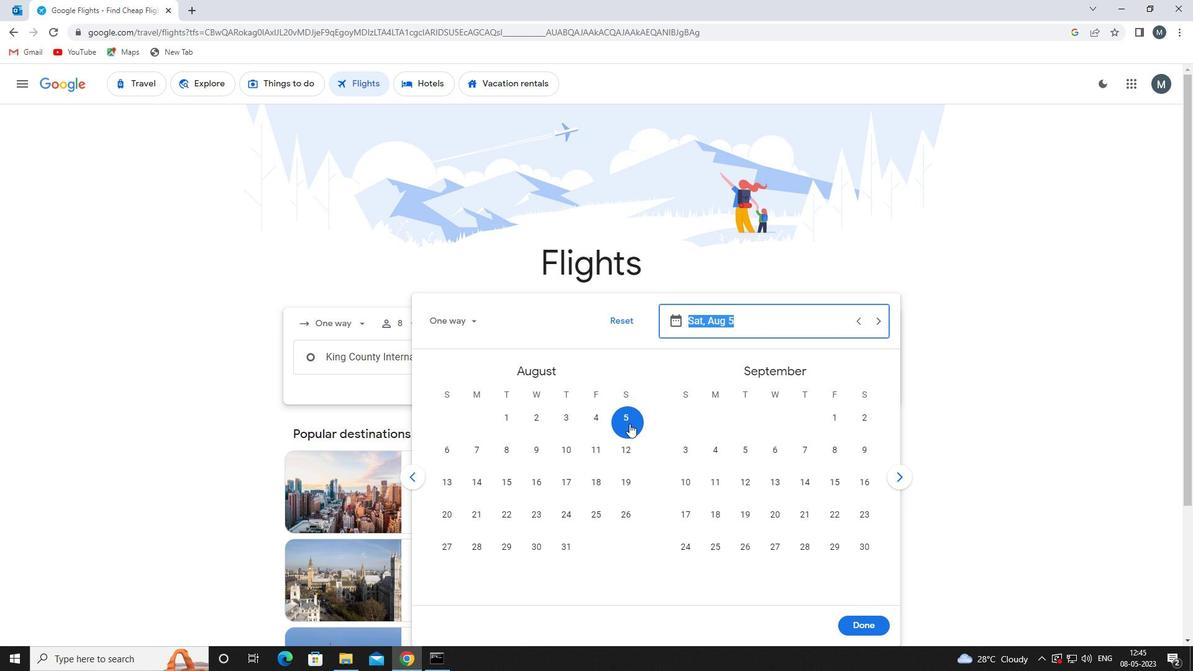
Action: Mouse moved to (860, 622)
Screenshot: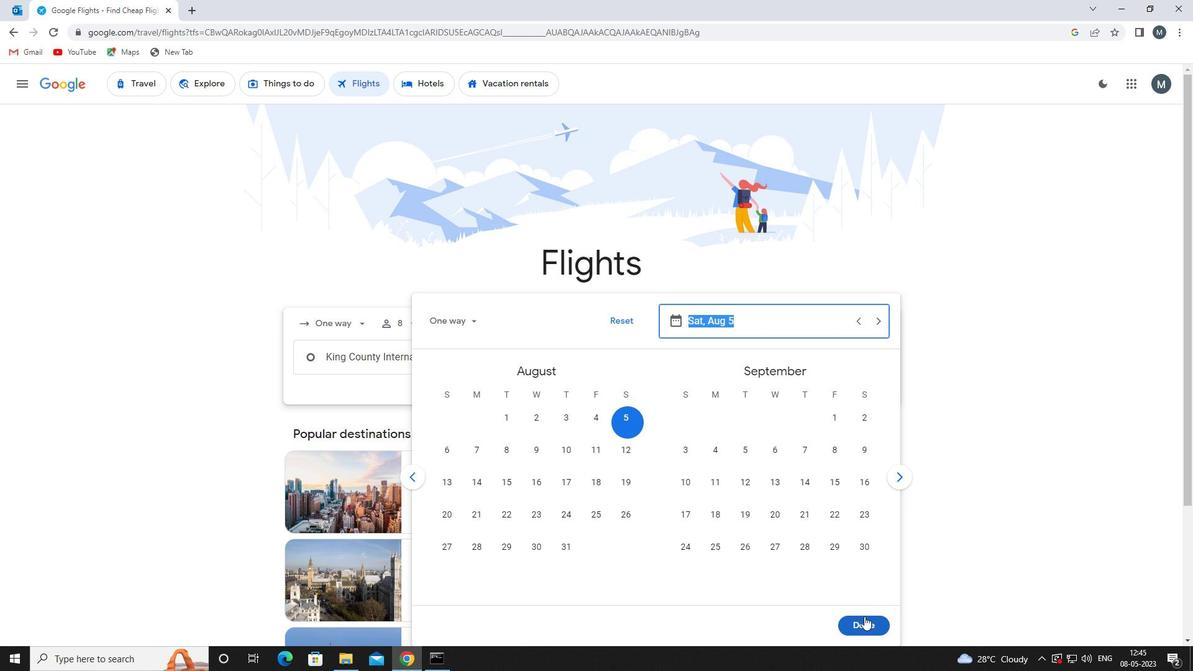 
Action: Mouse pressed left at (860, 622)
Screenshot: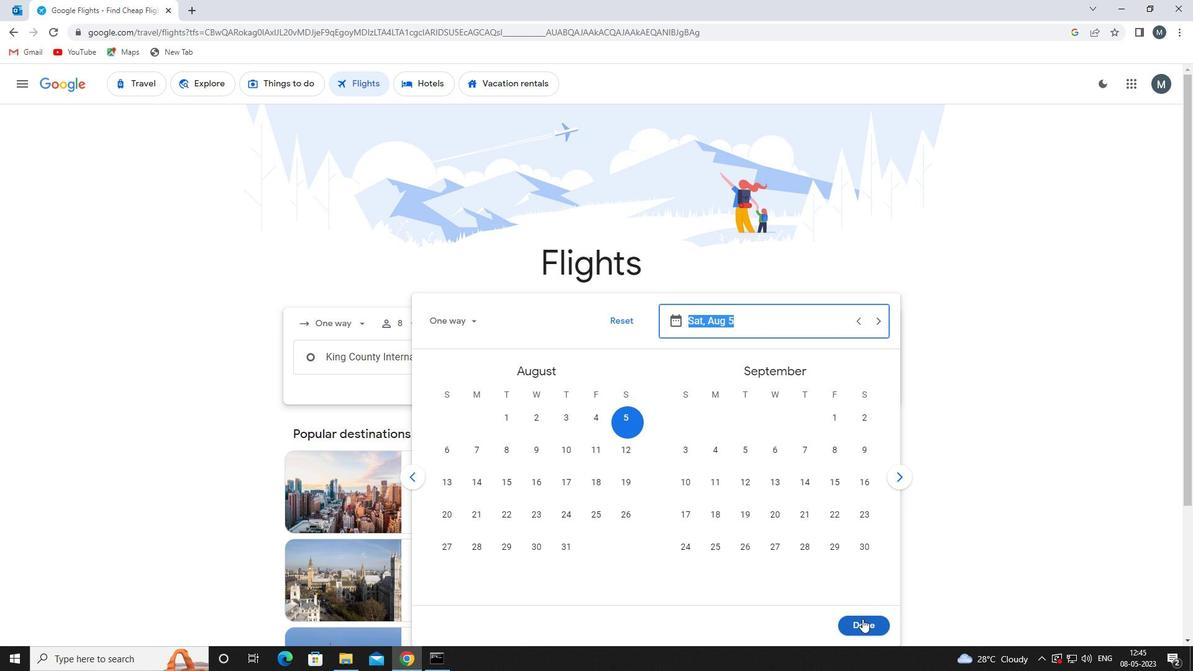 
Action: Mouse moved to (606, 402)
Screenshot: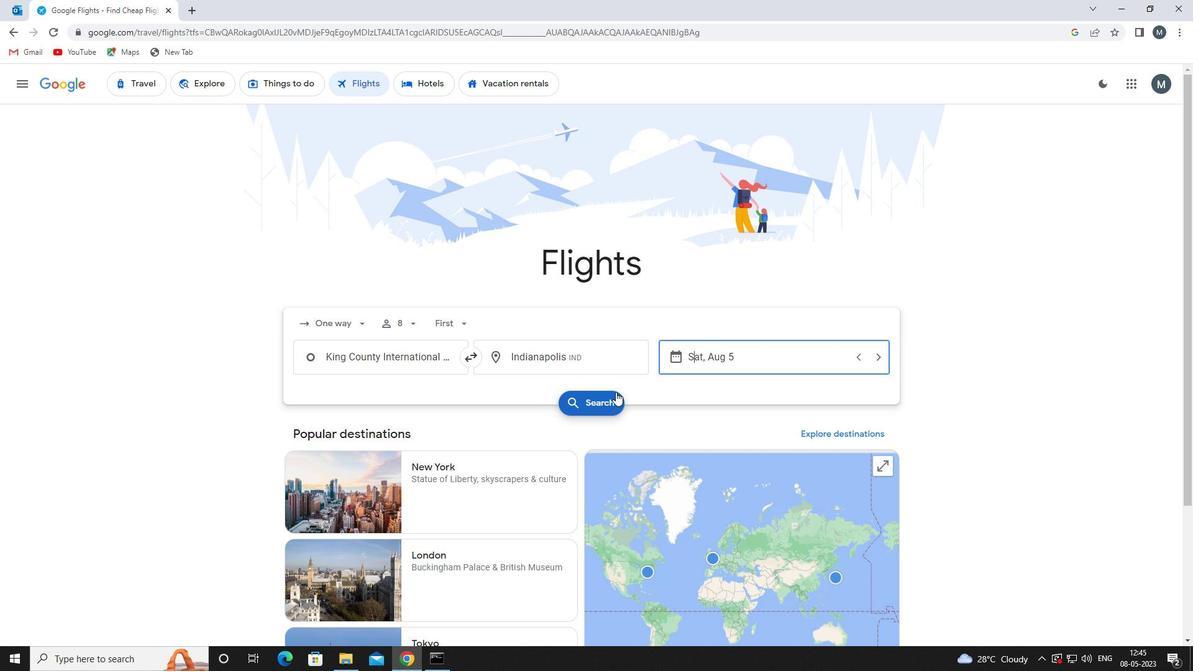 
Action: Mouse pressed left at (606, 402)
Screenshot: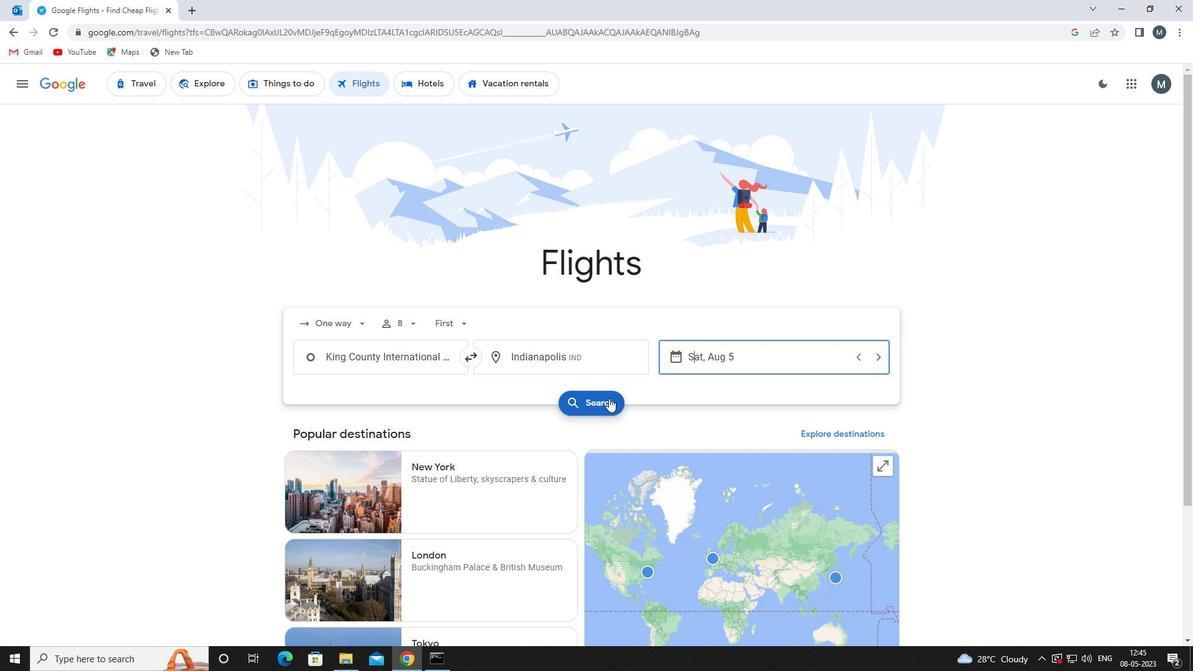 
Action: Mouse moved to (332, 198)
Screenshot: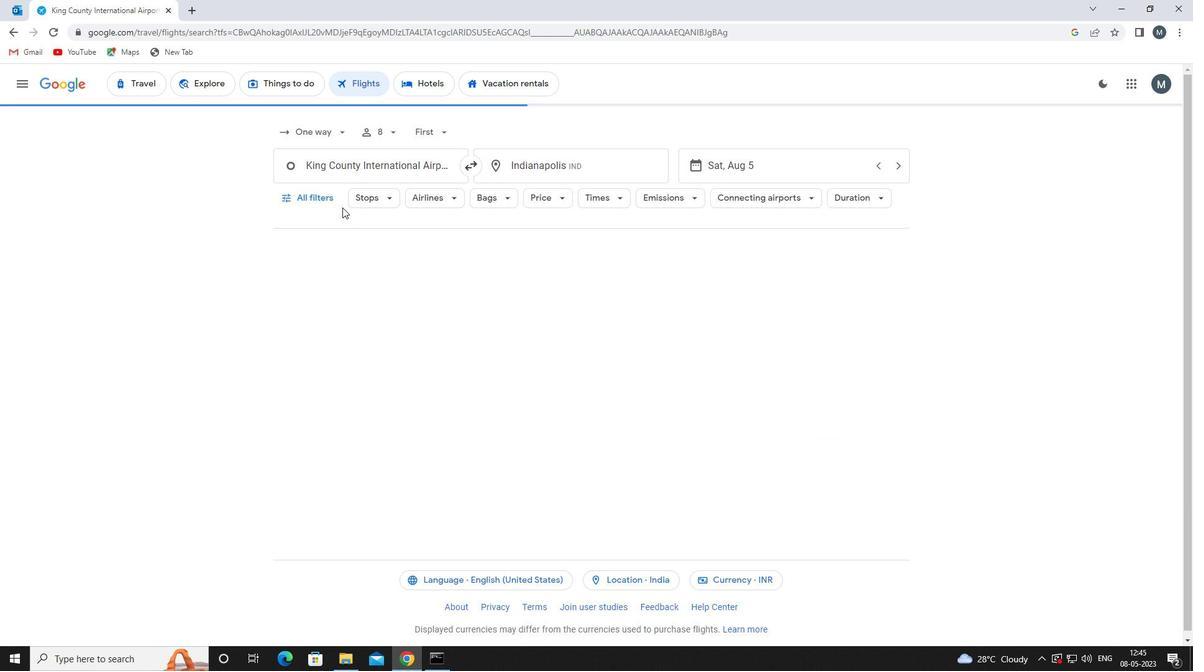 
Action: Mouse pressed left at (332, 198)
Screenshot: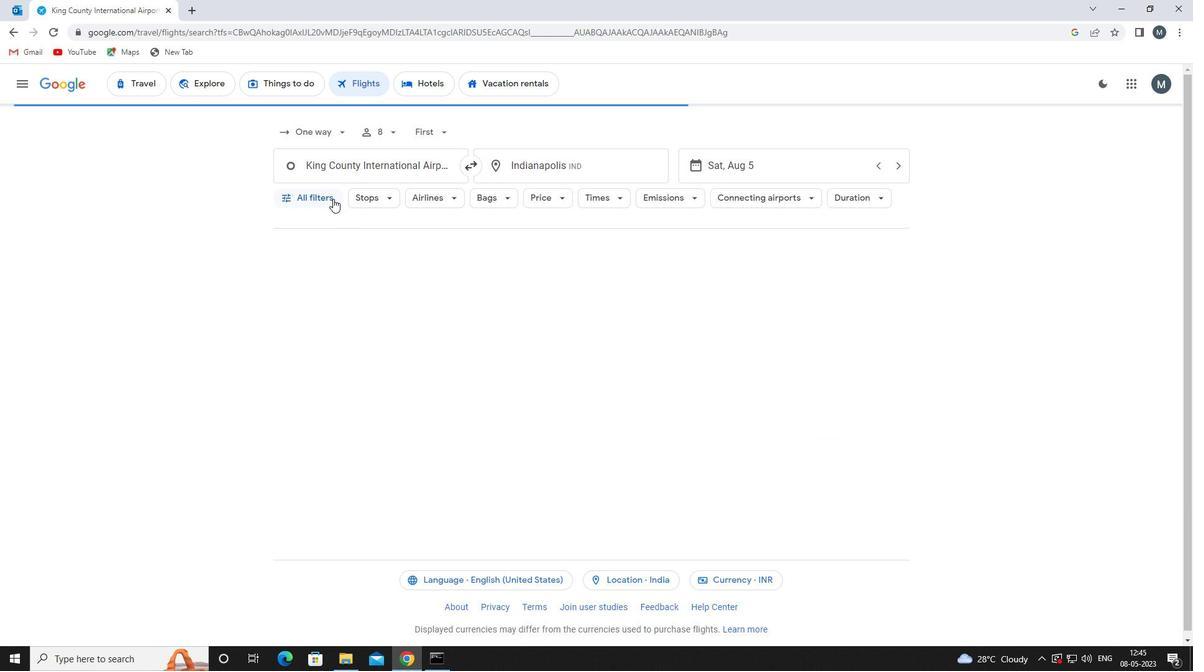 
Action: Mouse moved to (351, 341)
Screenshot: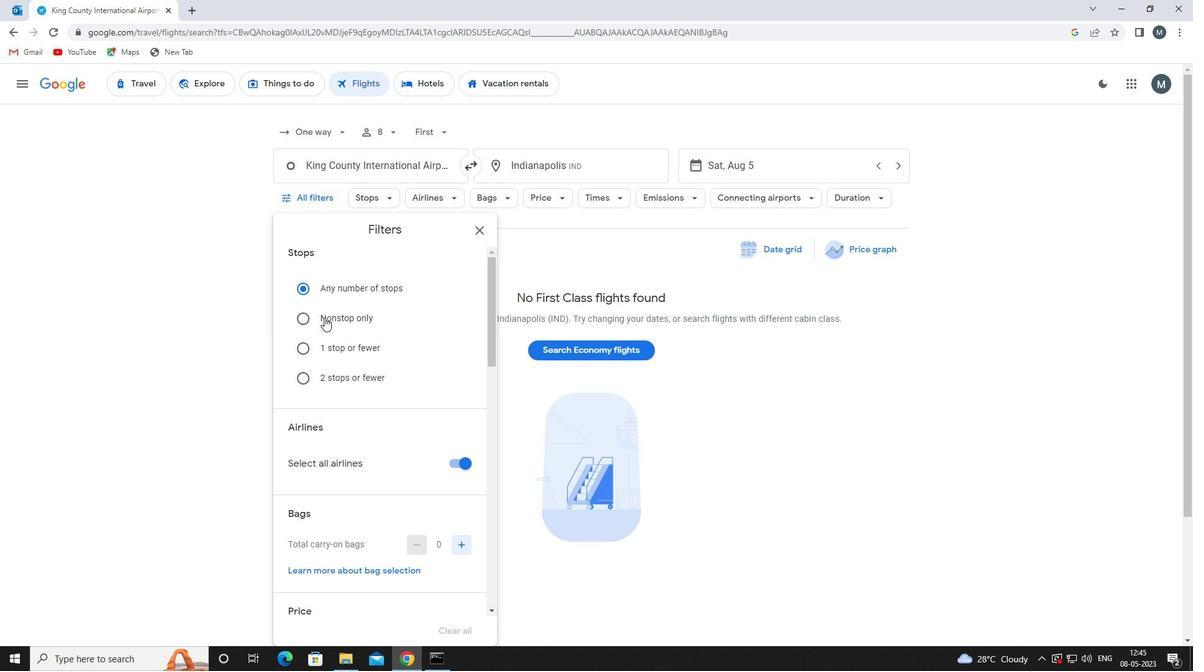 
Action: Mouse scrolled (351, 340) with delta (0, 0)
Screenshot: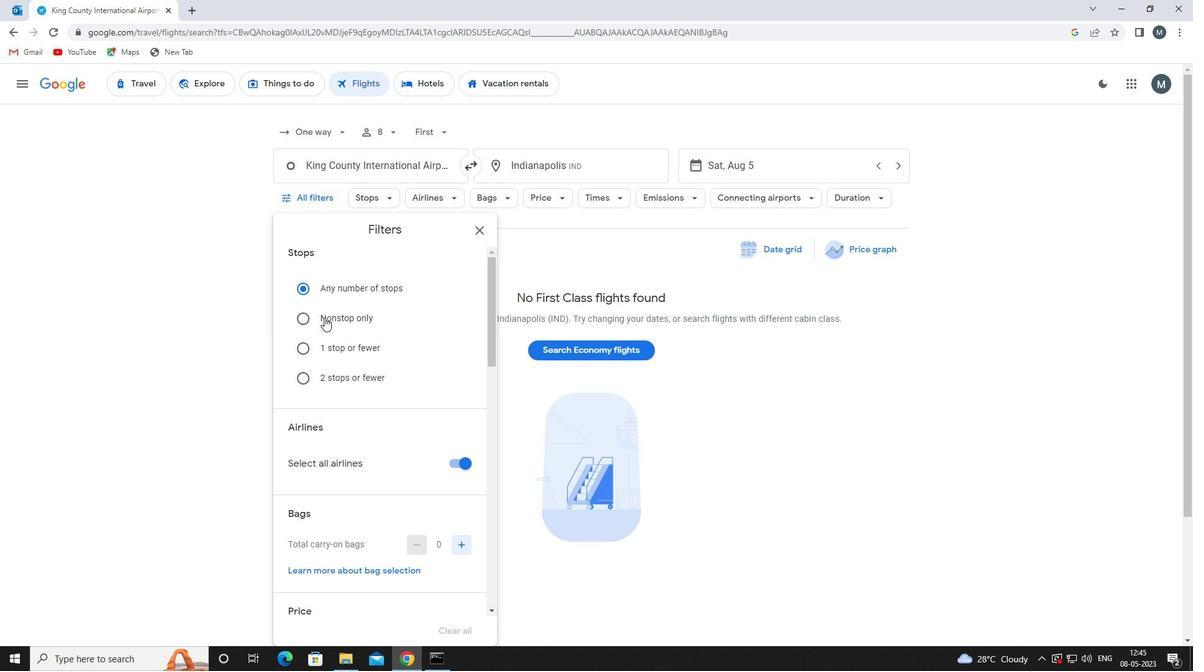 
Action: Mouse moved to (467, 399)
Screenshot: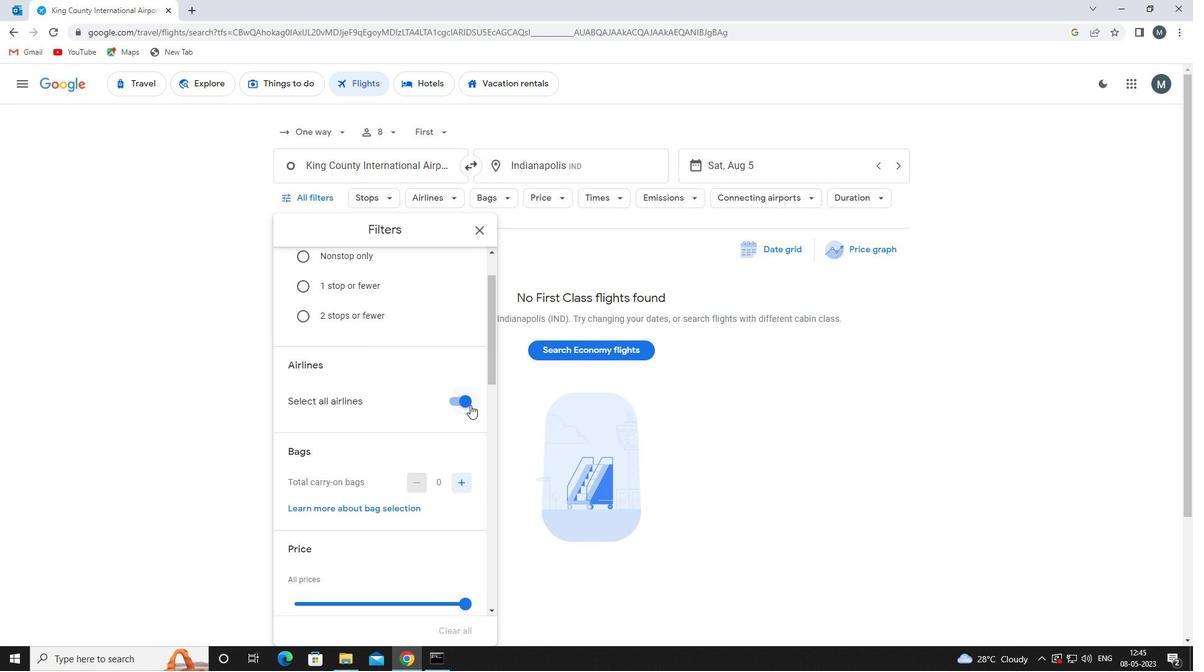
Action: Mouse pressed left at (467, 399)
Screenshot: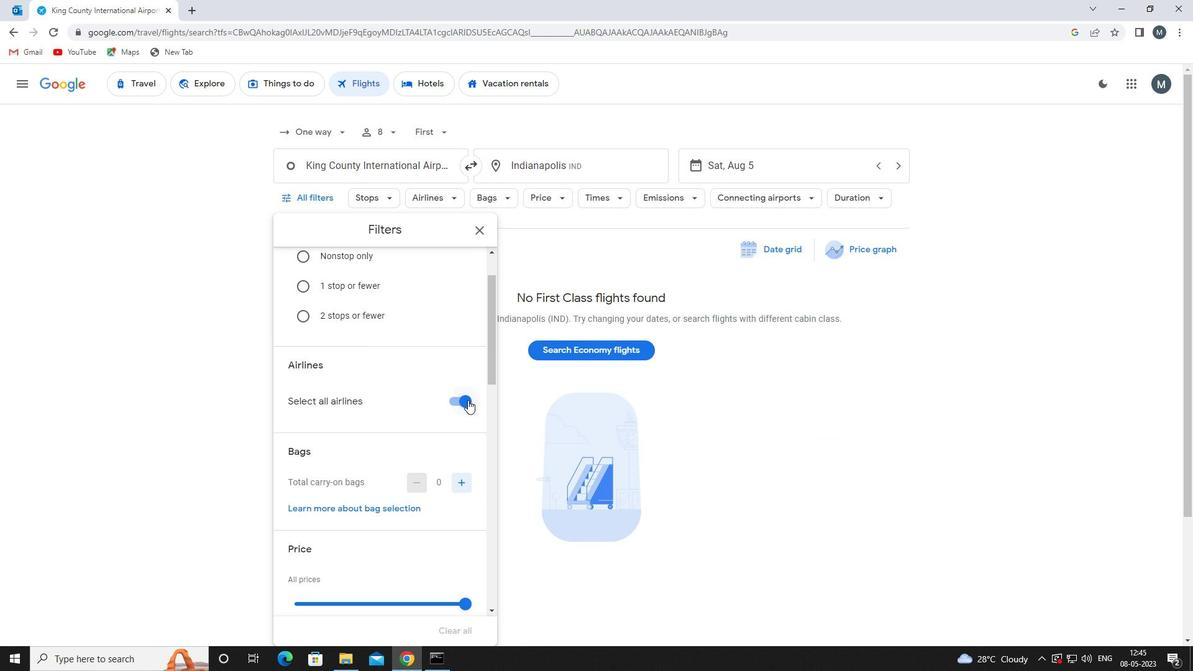 
Action: Mouse moved to (413, 386)
Screenshot: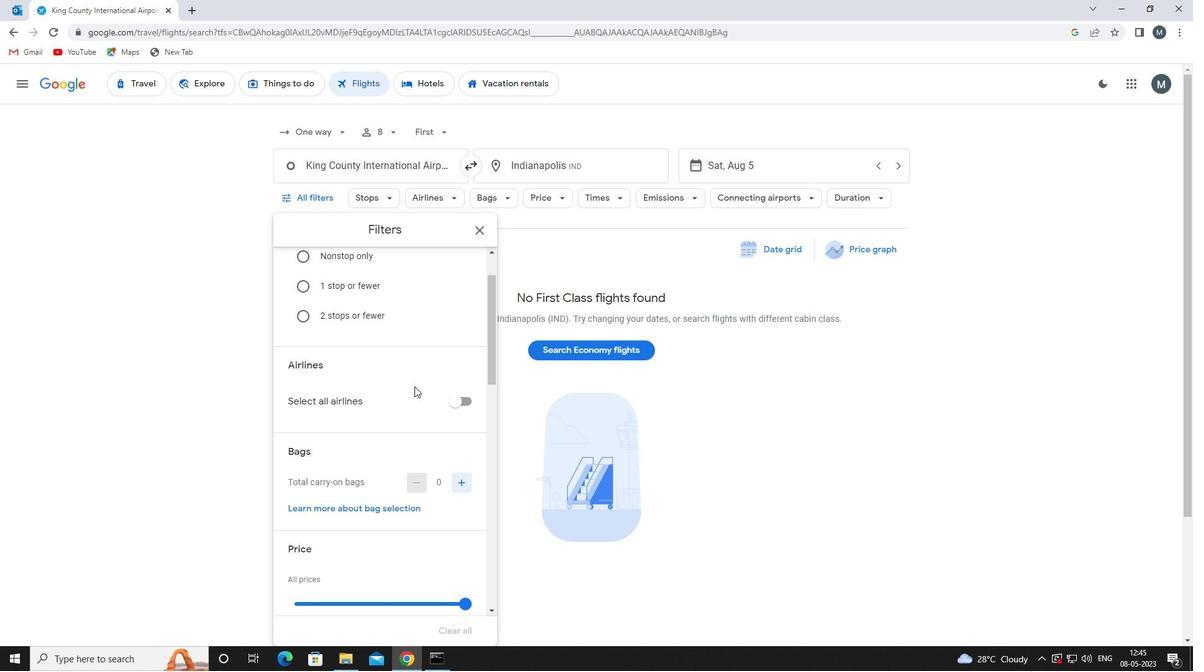 
Action: Mouse scrolled (413, 385) with delta (0, 0)
Screenshot: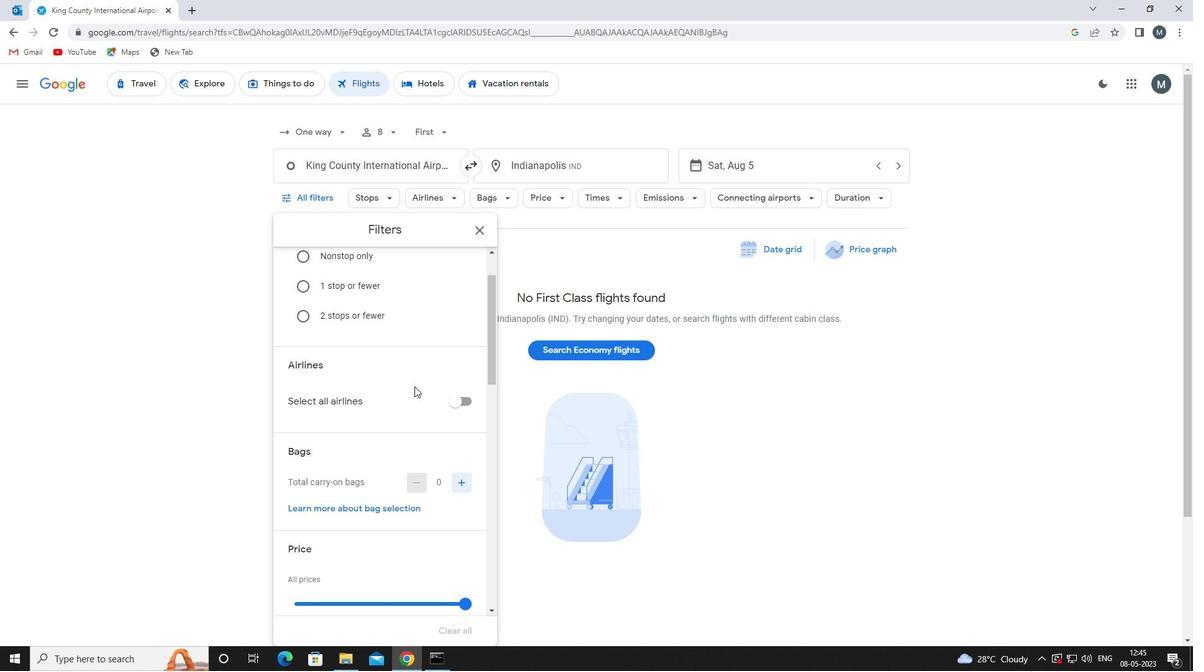 
Action: Mouse moved to (398, 425)
Screenshot: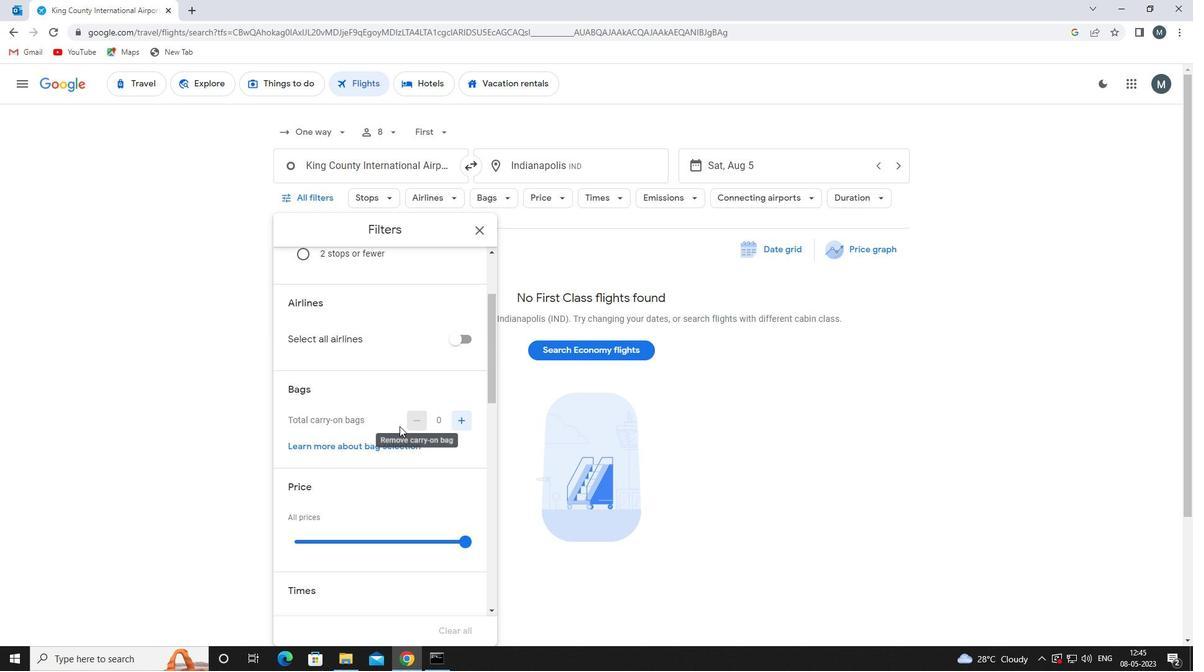 
Action: Mouse scrolled (398, 425) with delta (0, 0)
Screenshot: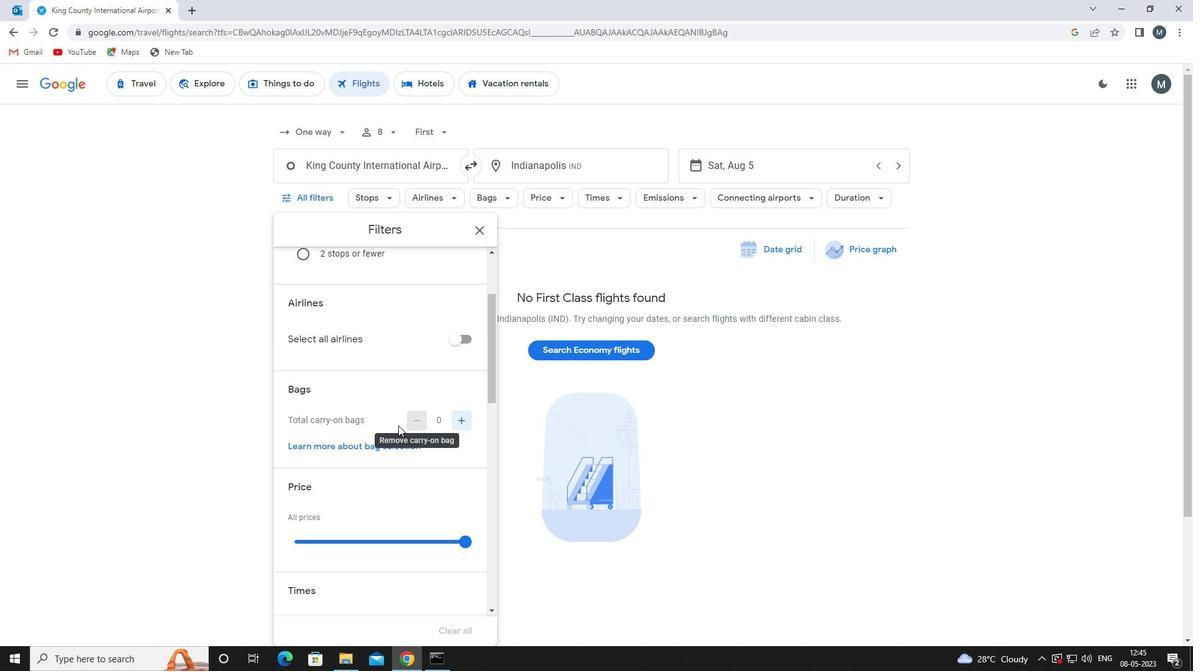 
Action: Mouse moved to (365, 467)
Screenshot: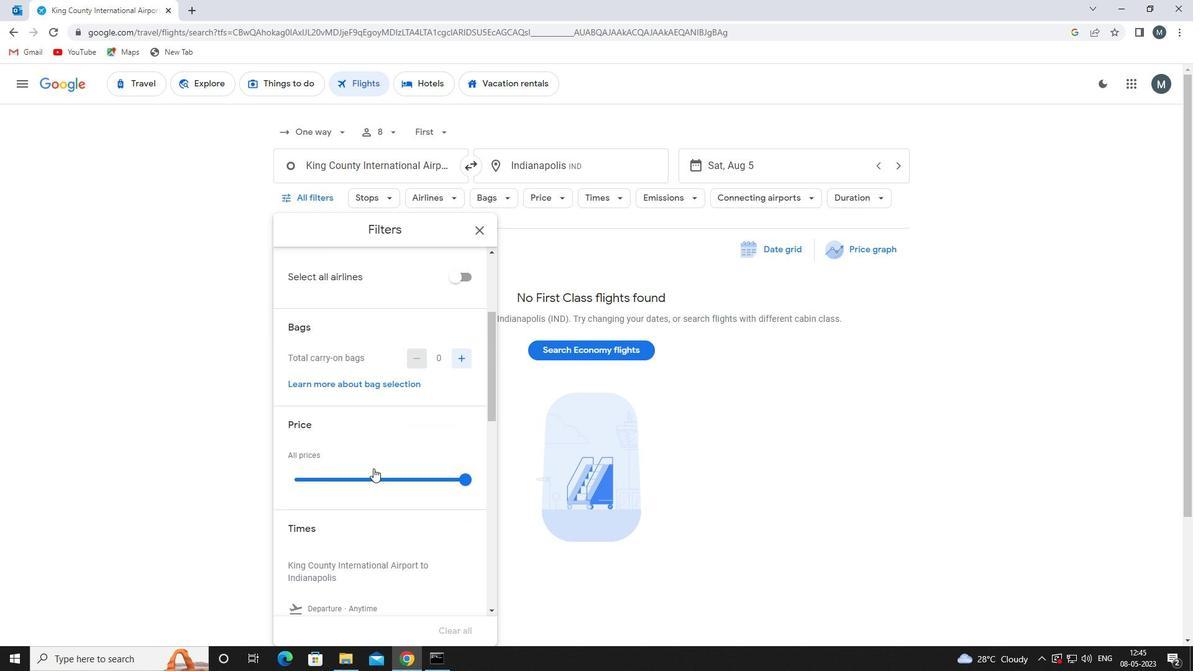 
Action: Mouse scrolled (365, 467) with delta (0, 0)
Screenshot: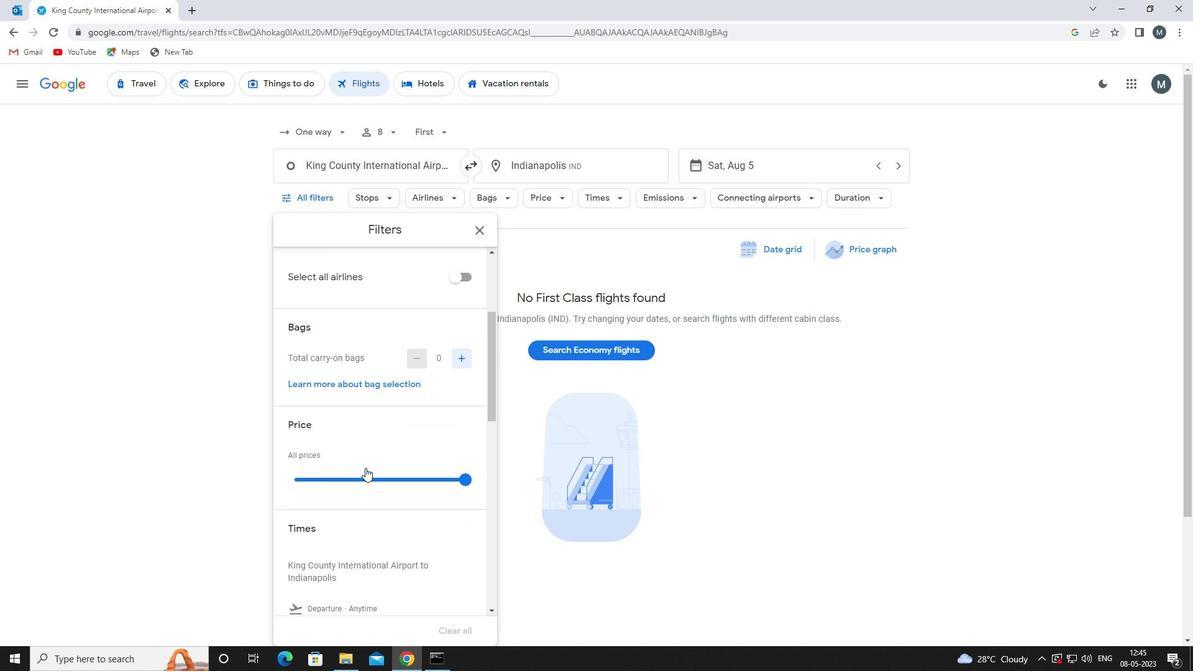 
Action: Mouse moved to (362, 416)
Screenshot: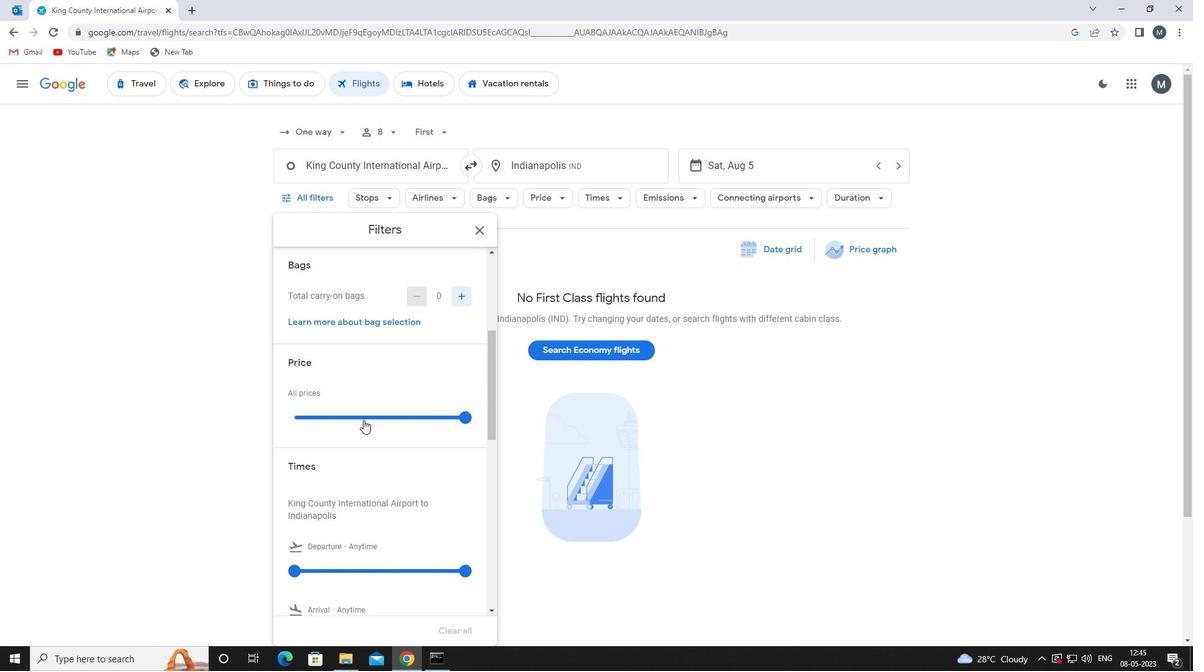 
Action: Mouse pressed left at (362, 416)
Screenshot: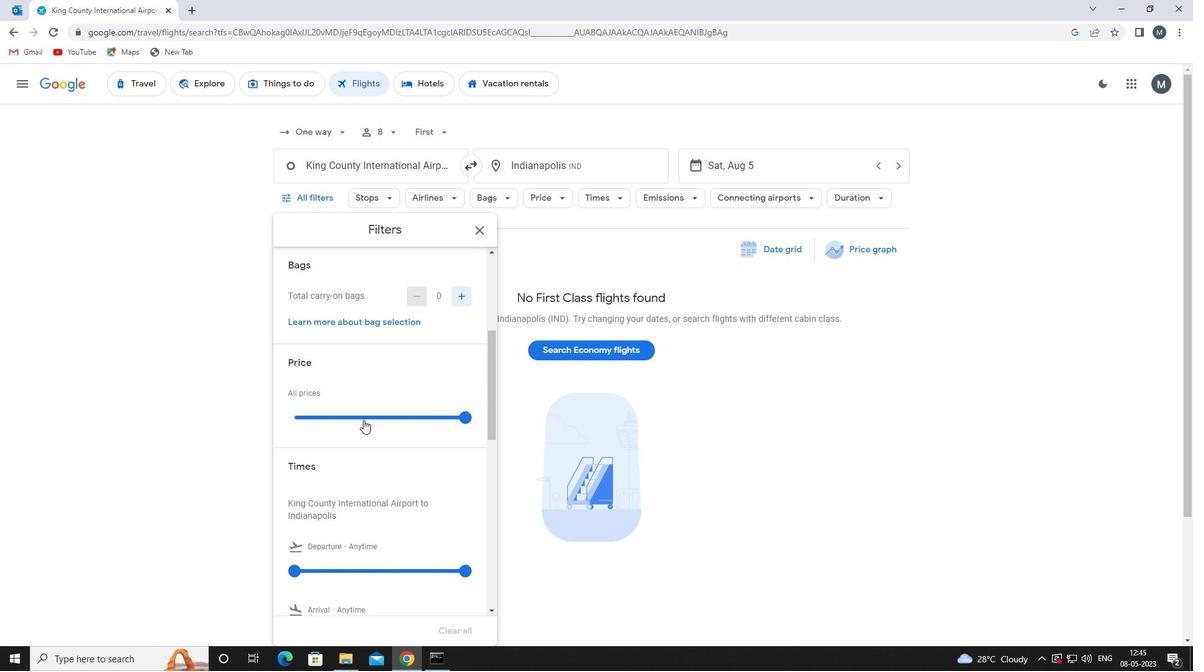 
Action: Mouse pressed left at (362, 416)
Screenshot: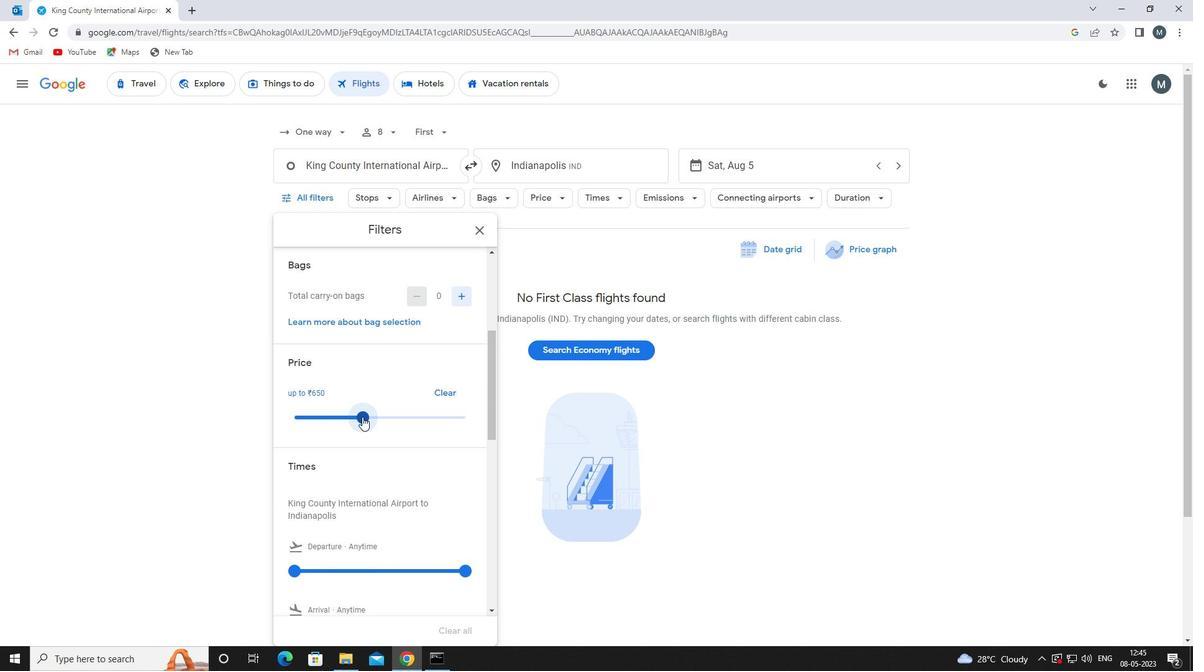 
Action: Mouse moved to (386, 400)
Screenshot: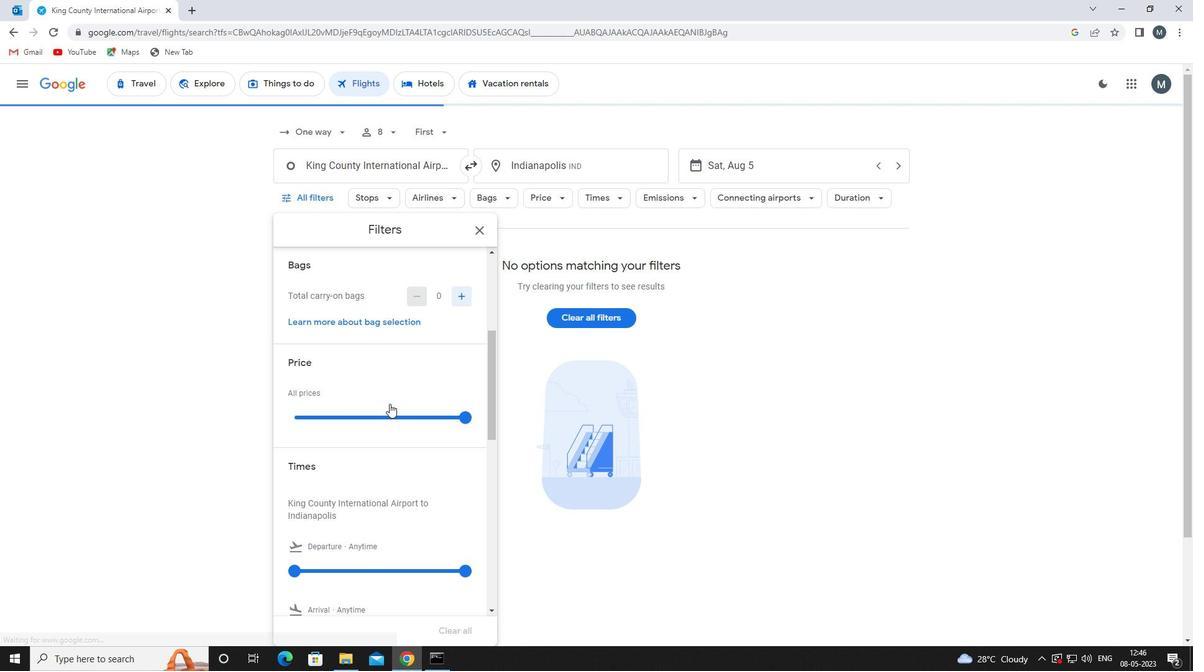 
Action: Mouse scrolled (386, 399) with delta (0, 0)
Screenshot: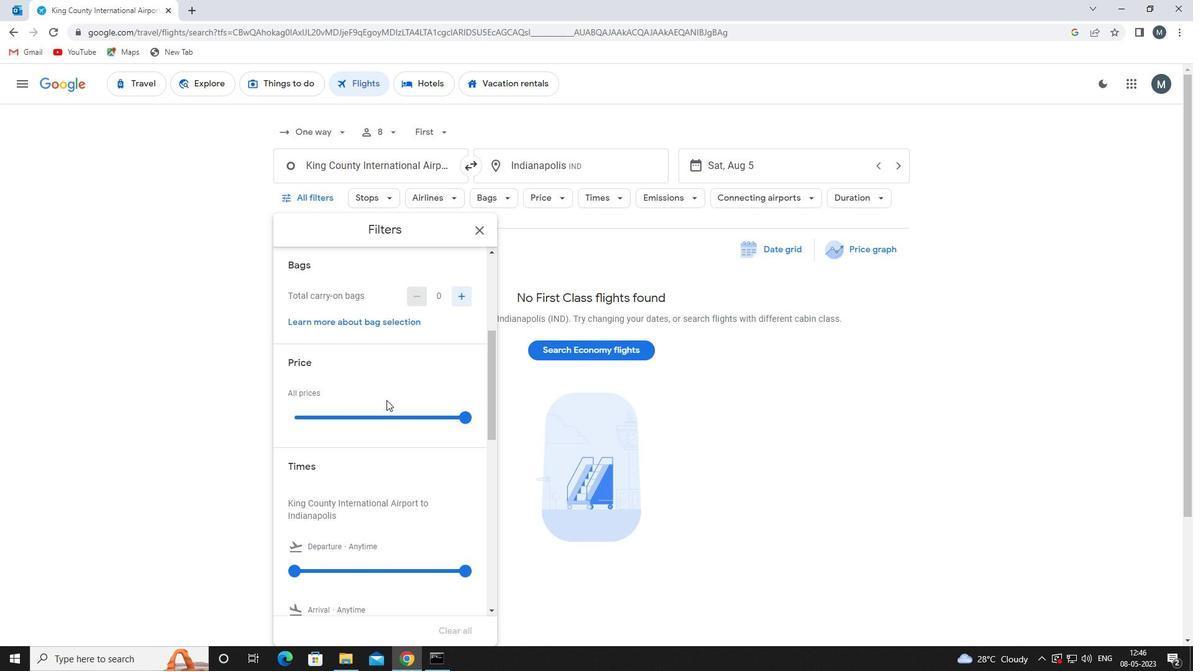 
Action: Mouse moved to (354, 397)
Screenshot: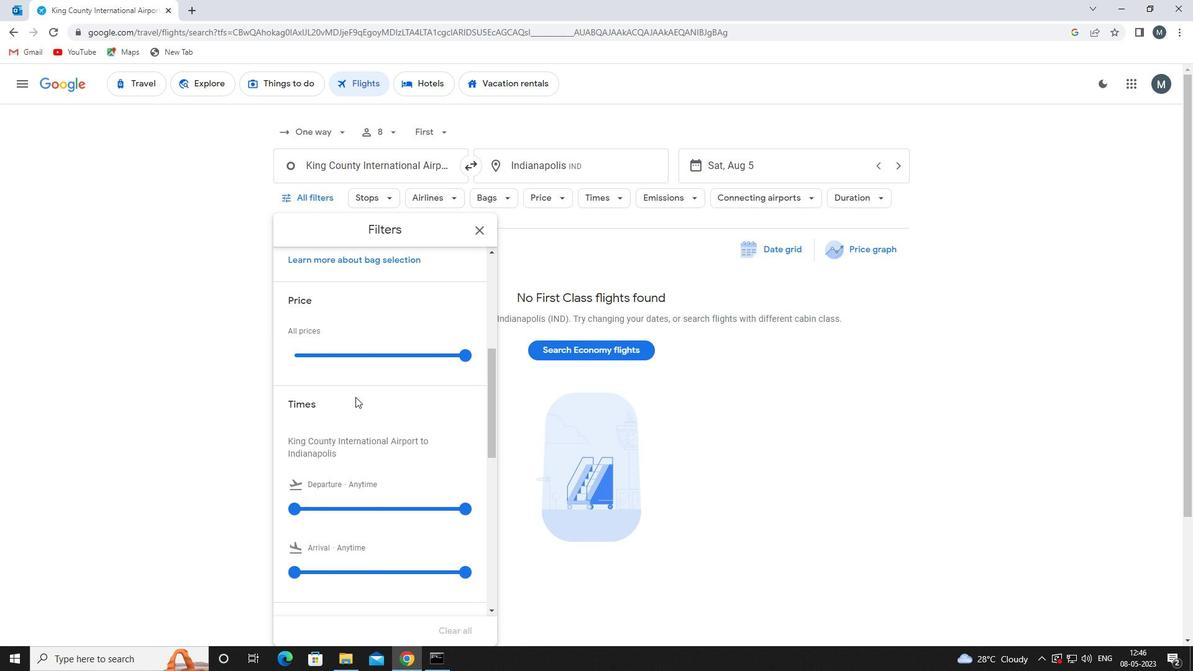 
Action: Mouse scrolled (354, 397) with delta (0, 0)
Screenshot: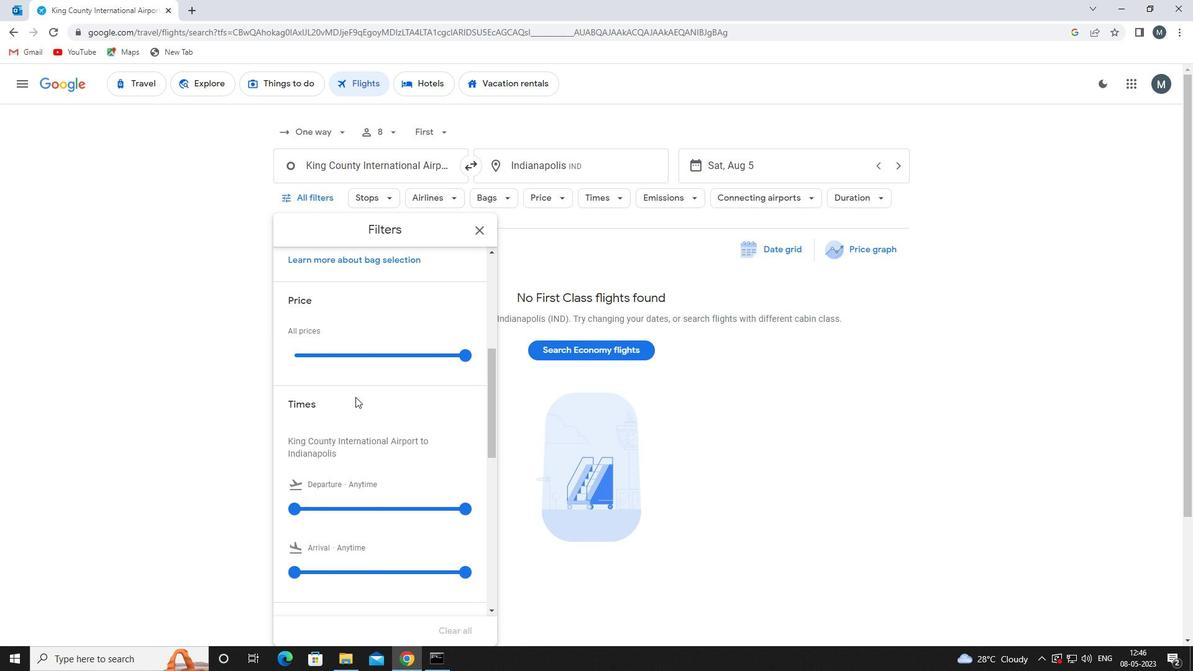 
Action: Mouse moved to (287, 442)
Screenshot: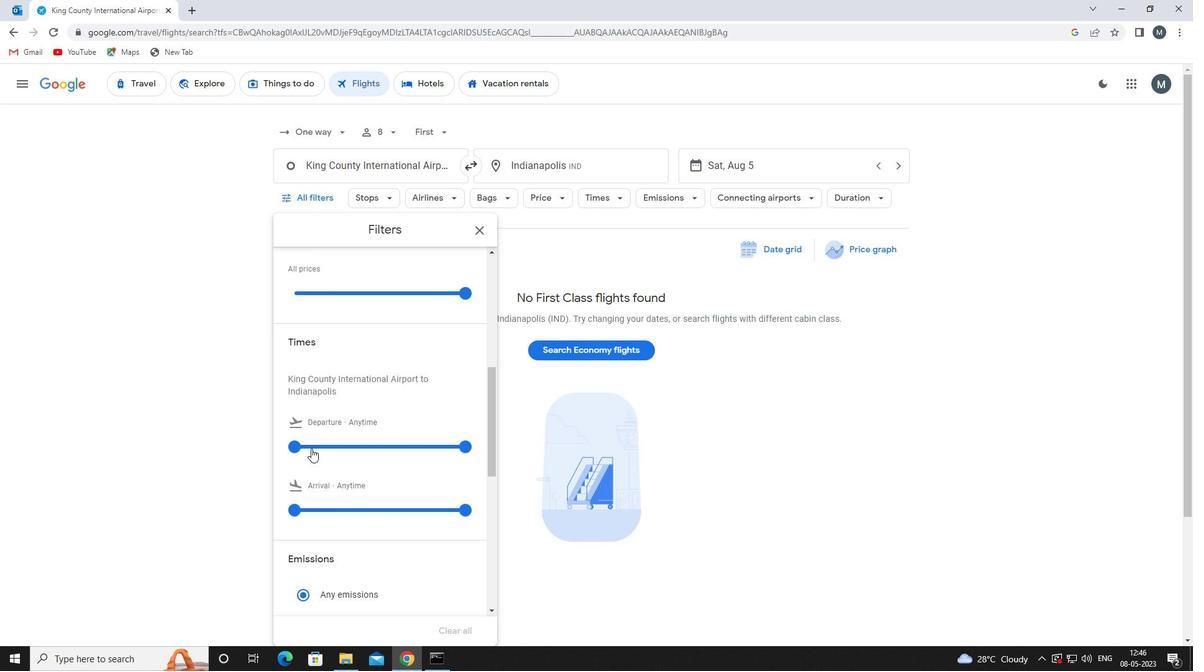 
Action: Mouse pressed left at (287, 442)
Screenshot: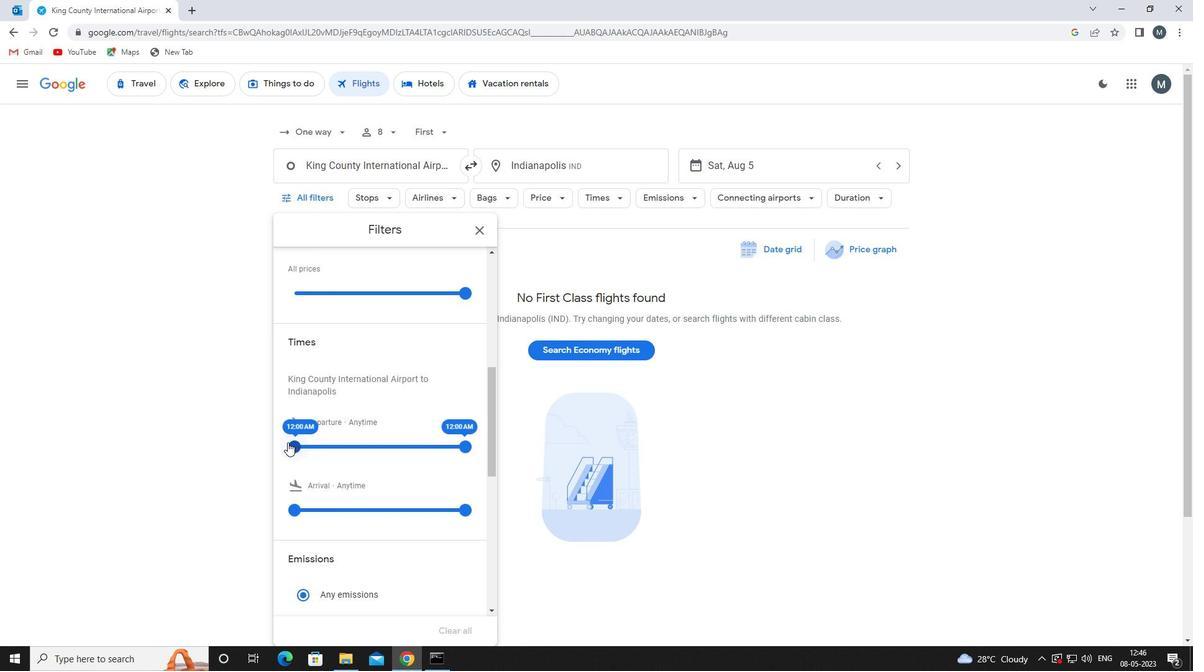 
Action: Mouse moved to (346, 444)
Screenshot: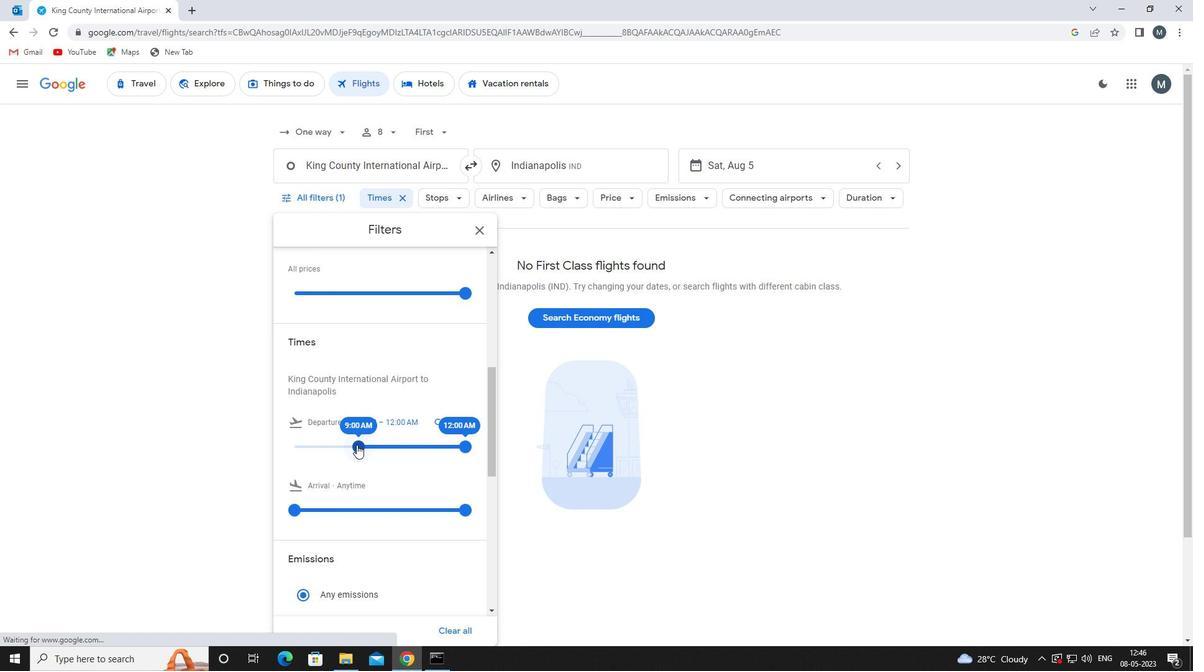 
Action: Mouse pressed left at (346, 444)
Screenshot: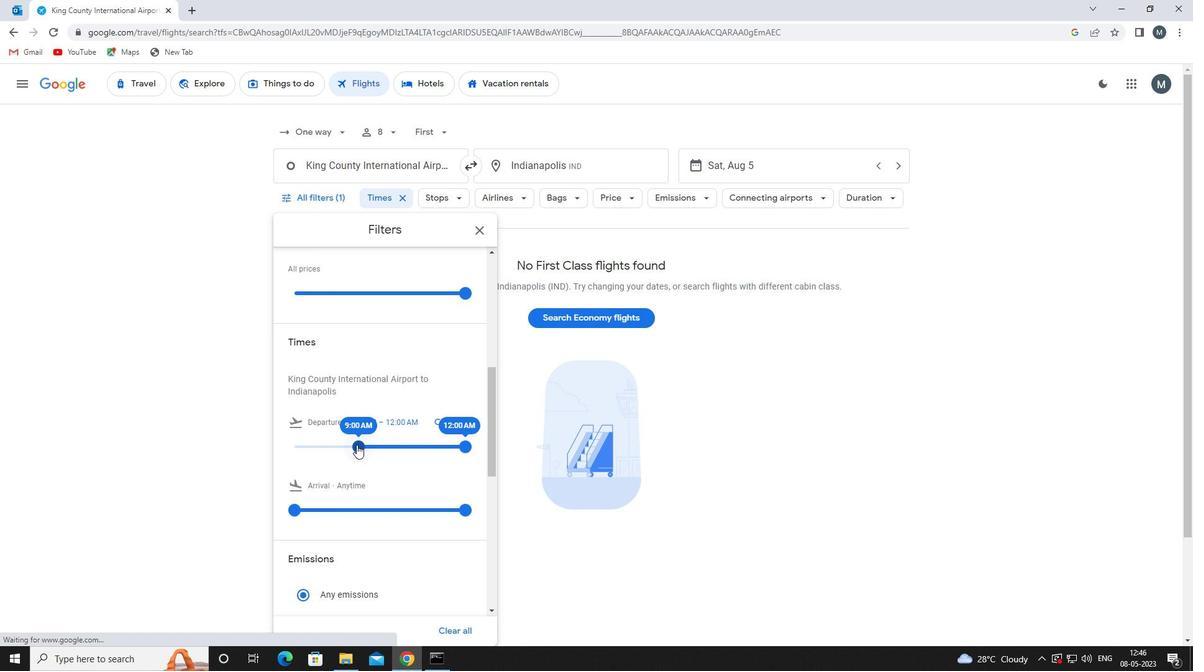 
Action: Mouse moved to (354, 446)
Screenshot: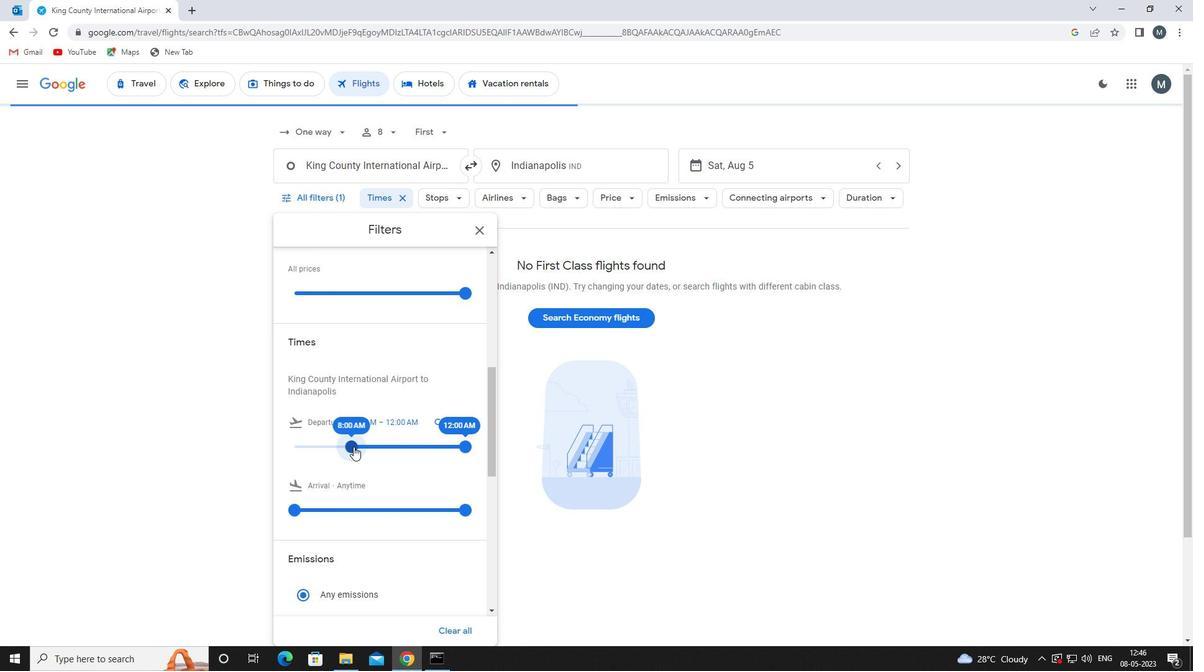
Action: Mouse pressed left at (354, 446)
Screenshot: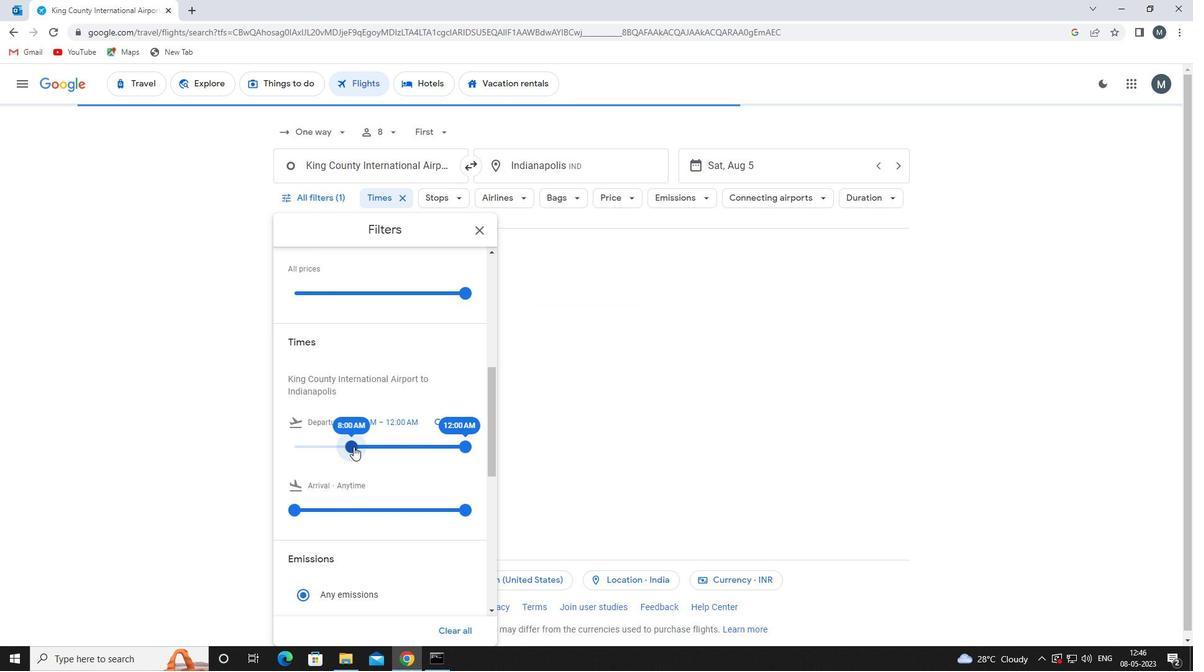 
Action: Mouse moved to (469, 442)
Screenshot: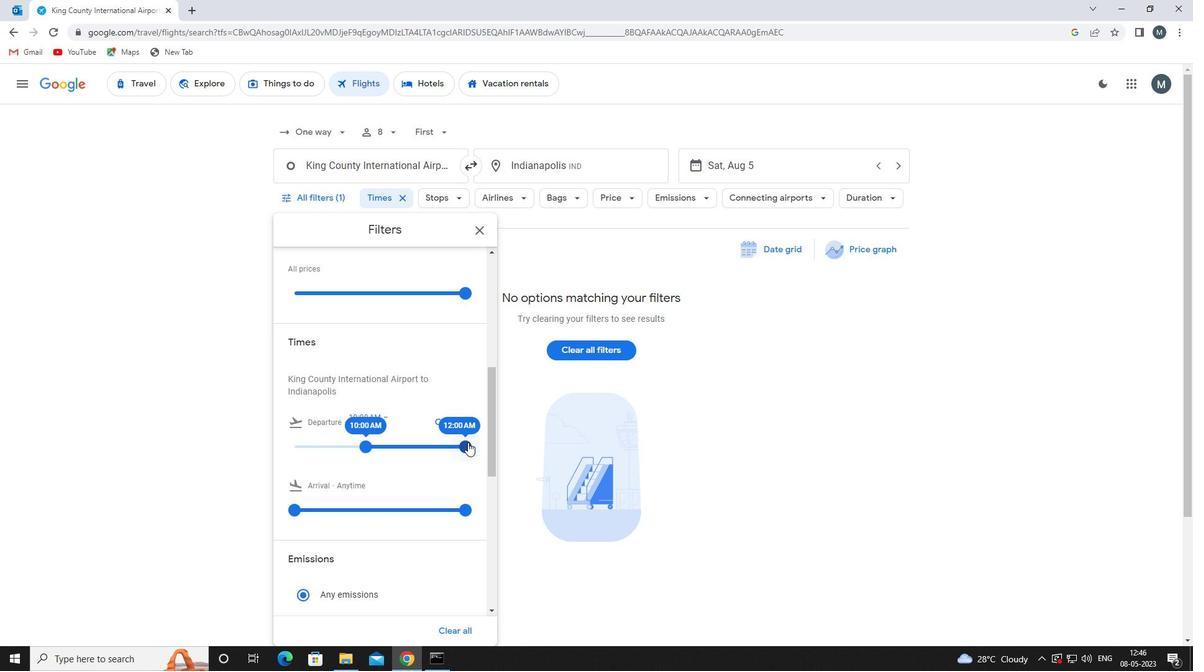 
Action: Mouse pressed left at (469, 442)
Screenshot: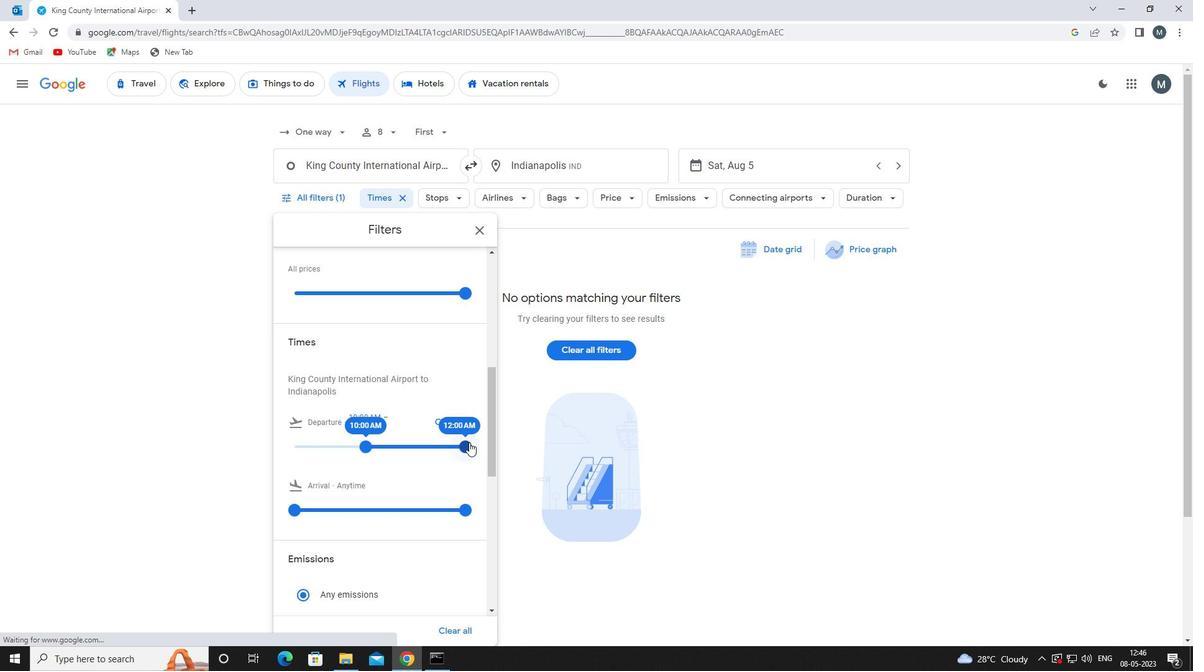 
Action: Mouse moved to (361, 431)
Screenshot: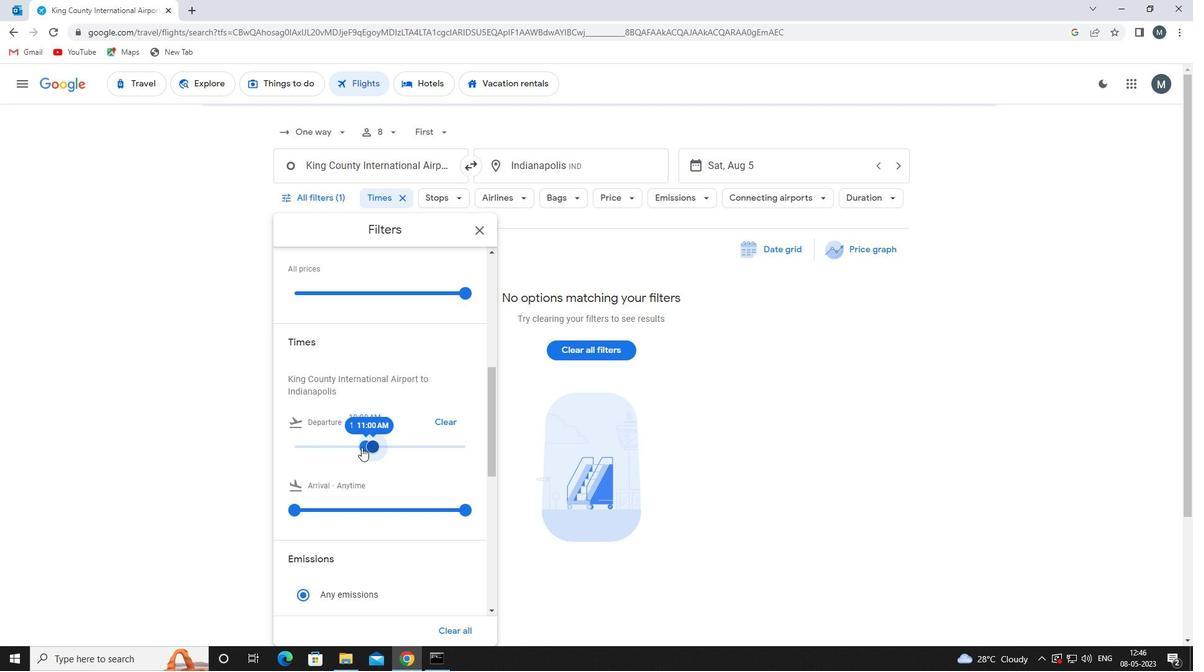 
Action: Mouse scrolled (361, 430) with delta (0, 0)
Screenshot: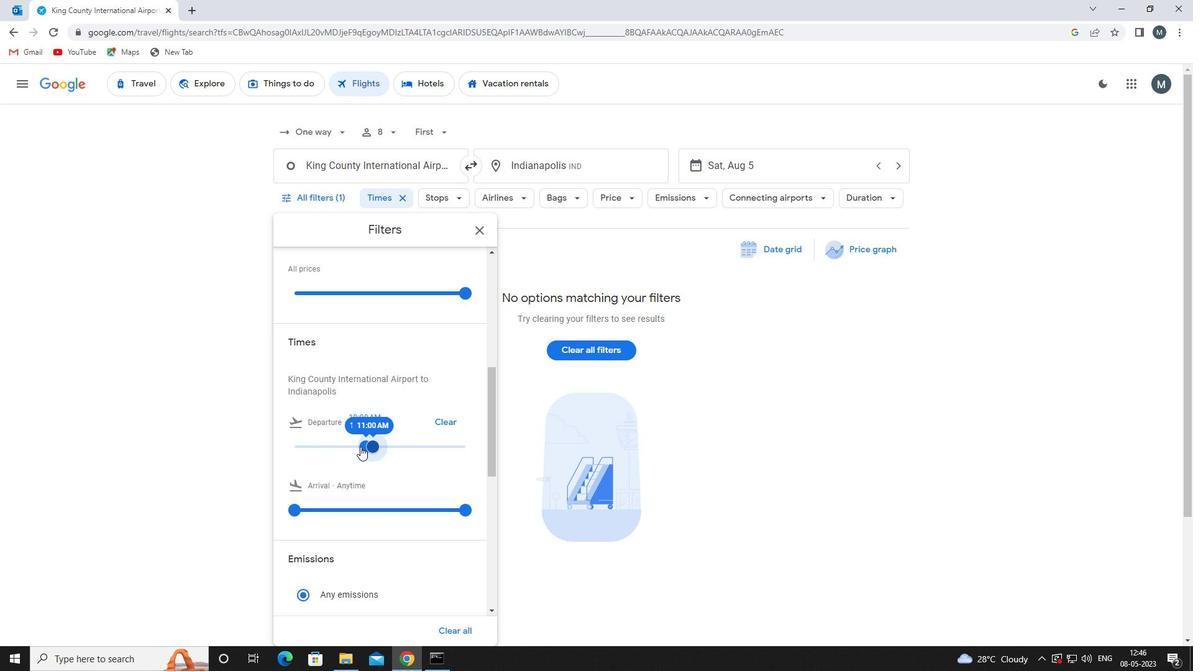 
Action: Mouse moved to (479, 229)
Screenshot: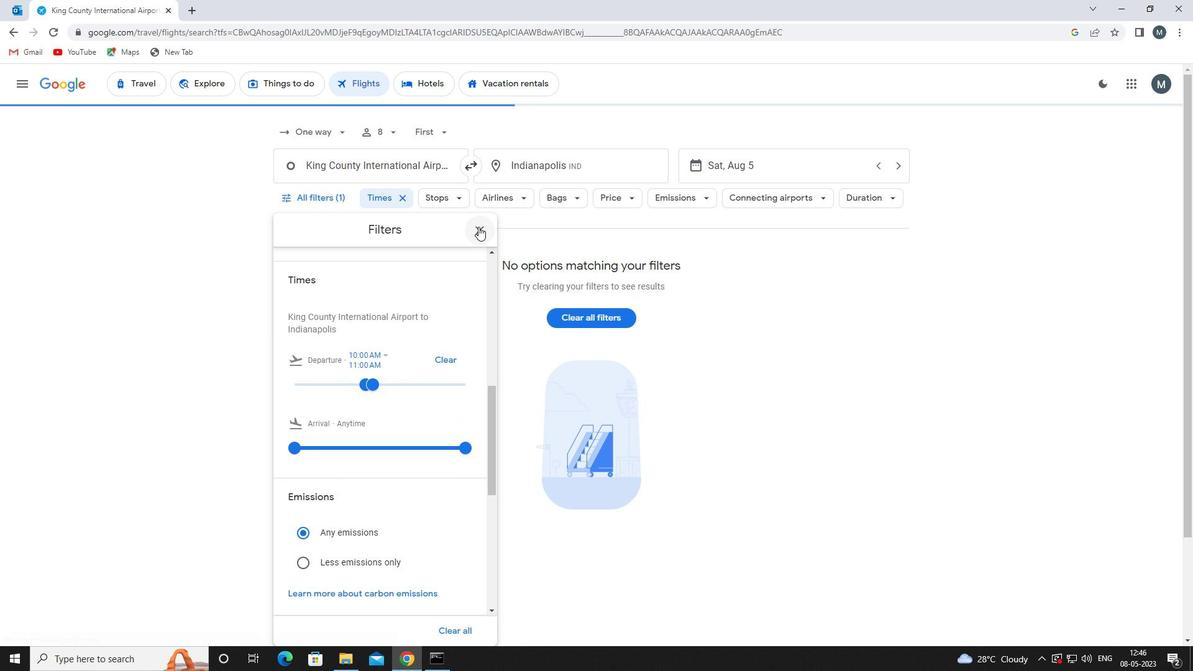
Action: Mouse pressed left at (479, 229)
Screenshot: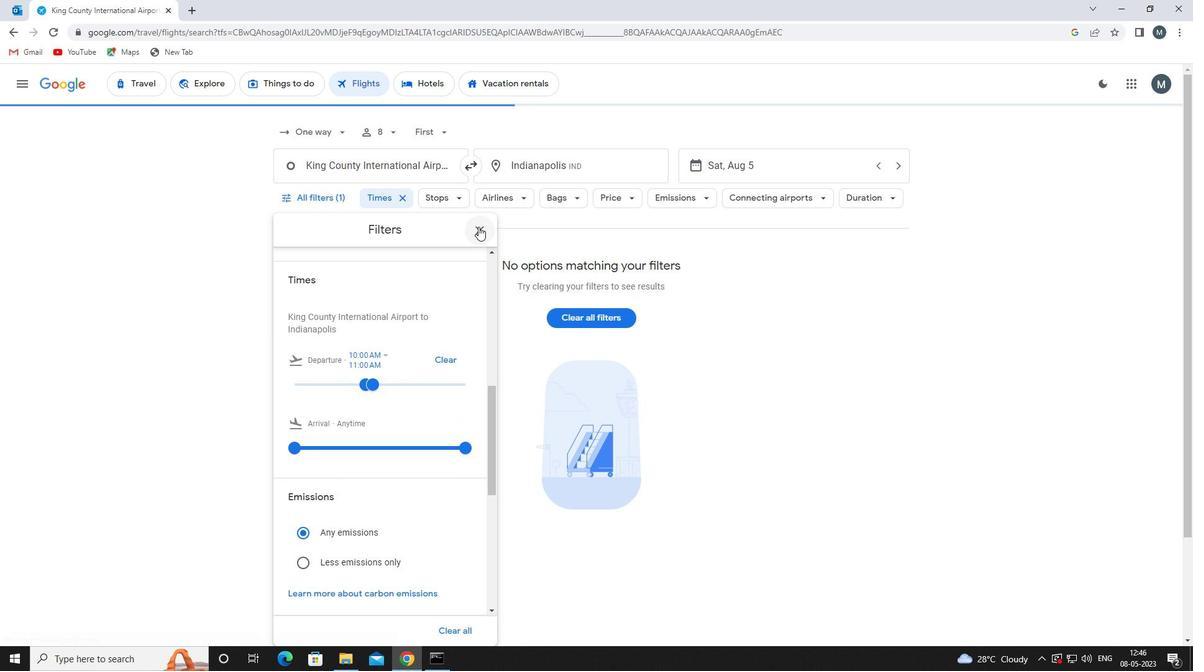 
Action: Mouse moved to (466, 255)
Screenshot: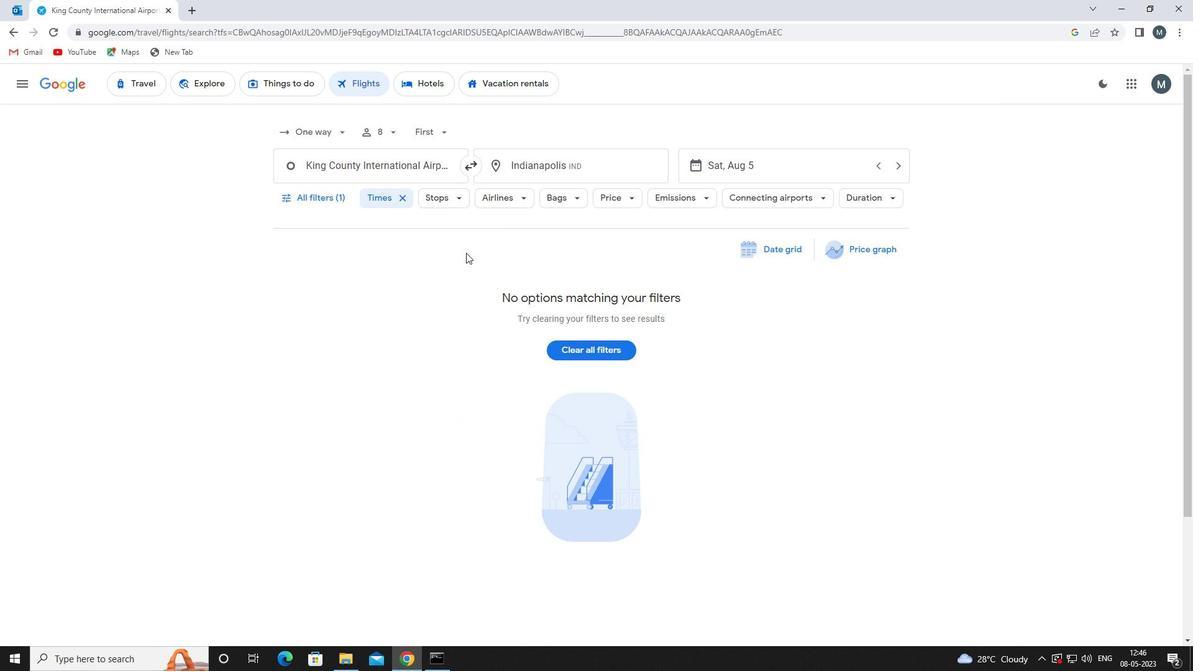 
